 Task: In the  document repository. Add the mentioned hyperlink after first sentence in main content 'www.wikipedia.org' Insert the picture of  'Deer' with name   Deer.png  Change shape height to 3
Action: Mouse moved to (490, 181)
Screenshot: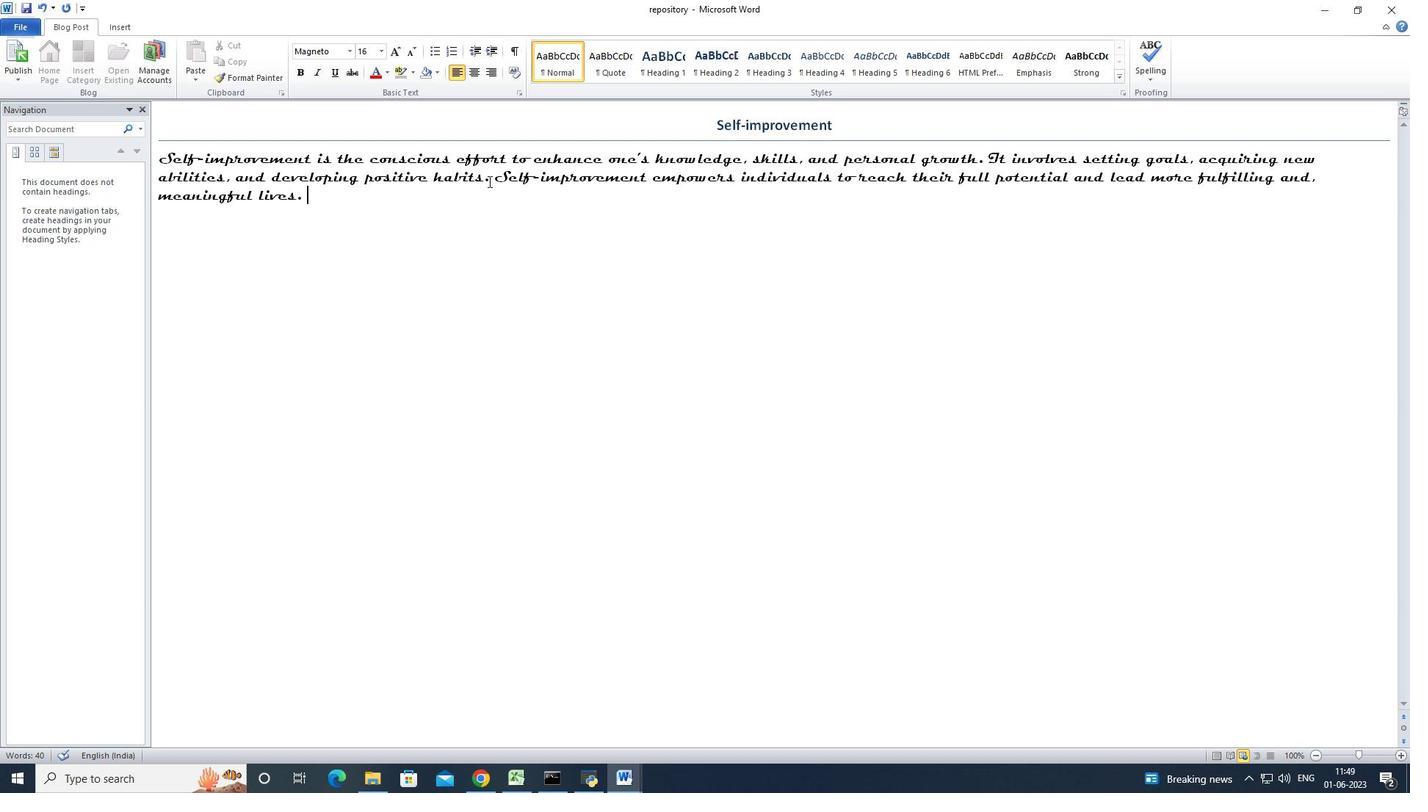 
Action: Mouse pressed left at (490, 181)
Screenshot: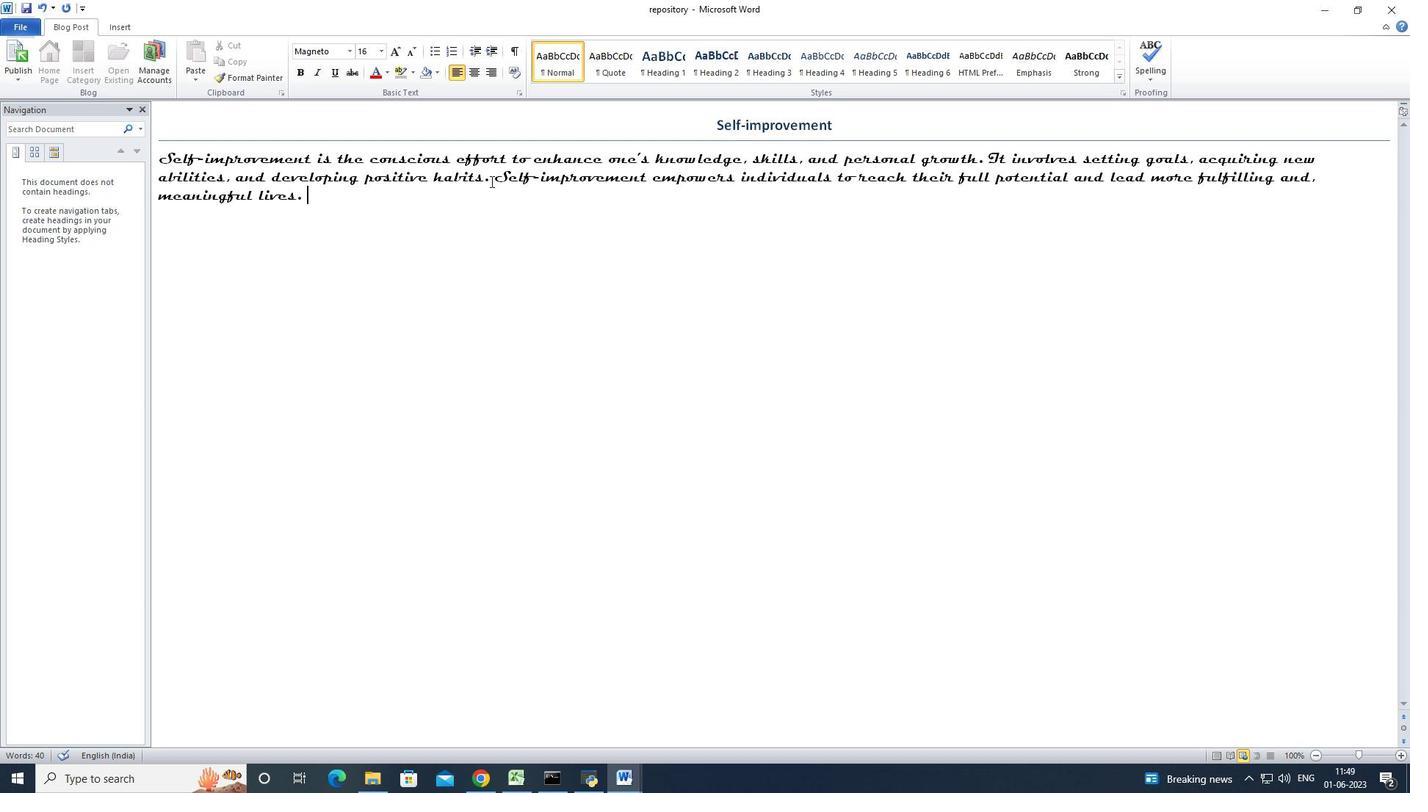 
Action: Mouse moved to (491, 180)
Screenshot: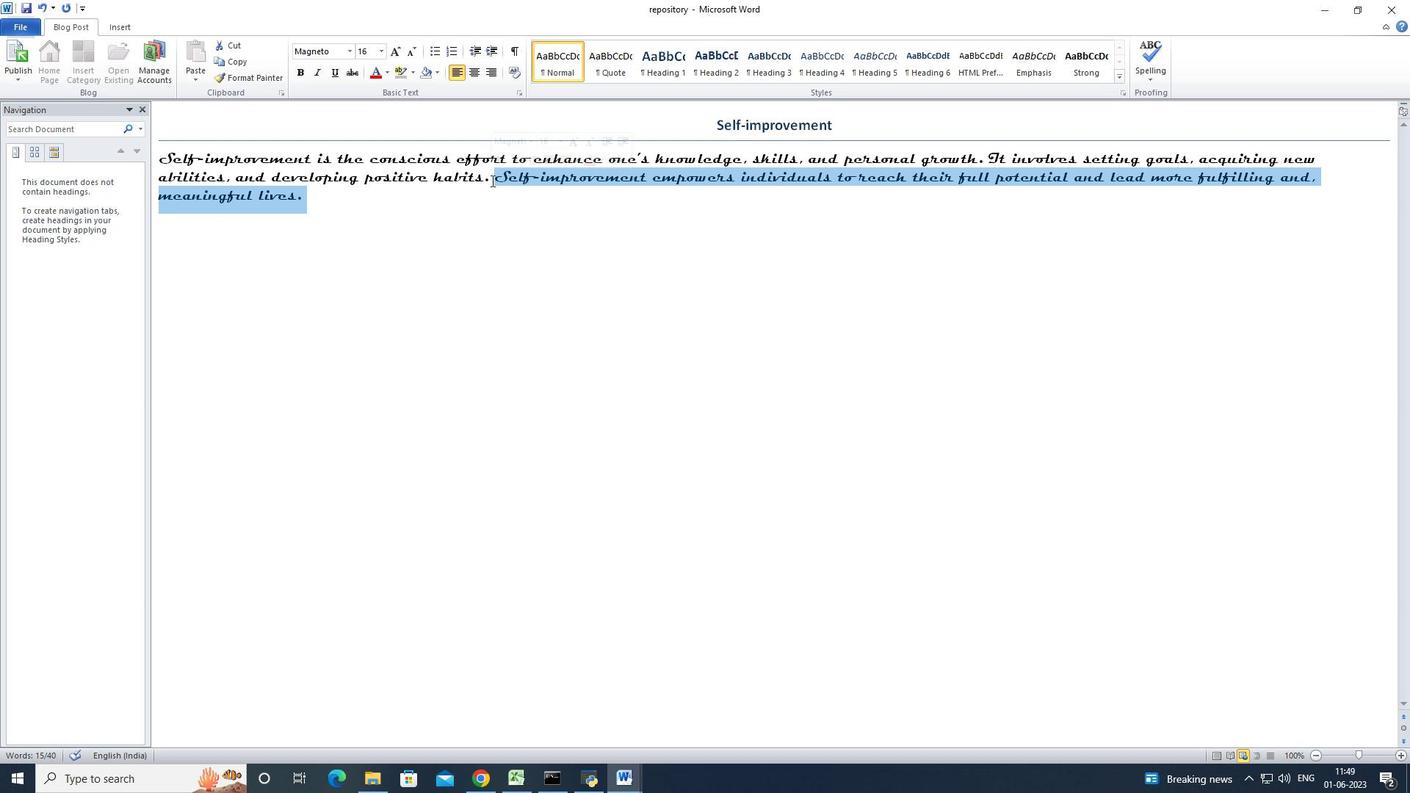 
Action: Mouse pressed left at (491, 180)
Screenshot: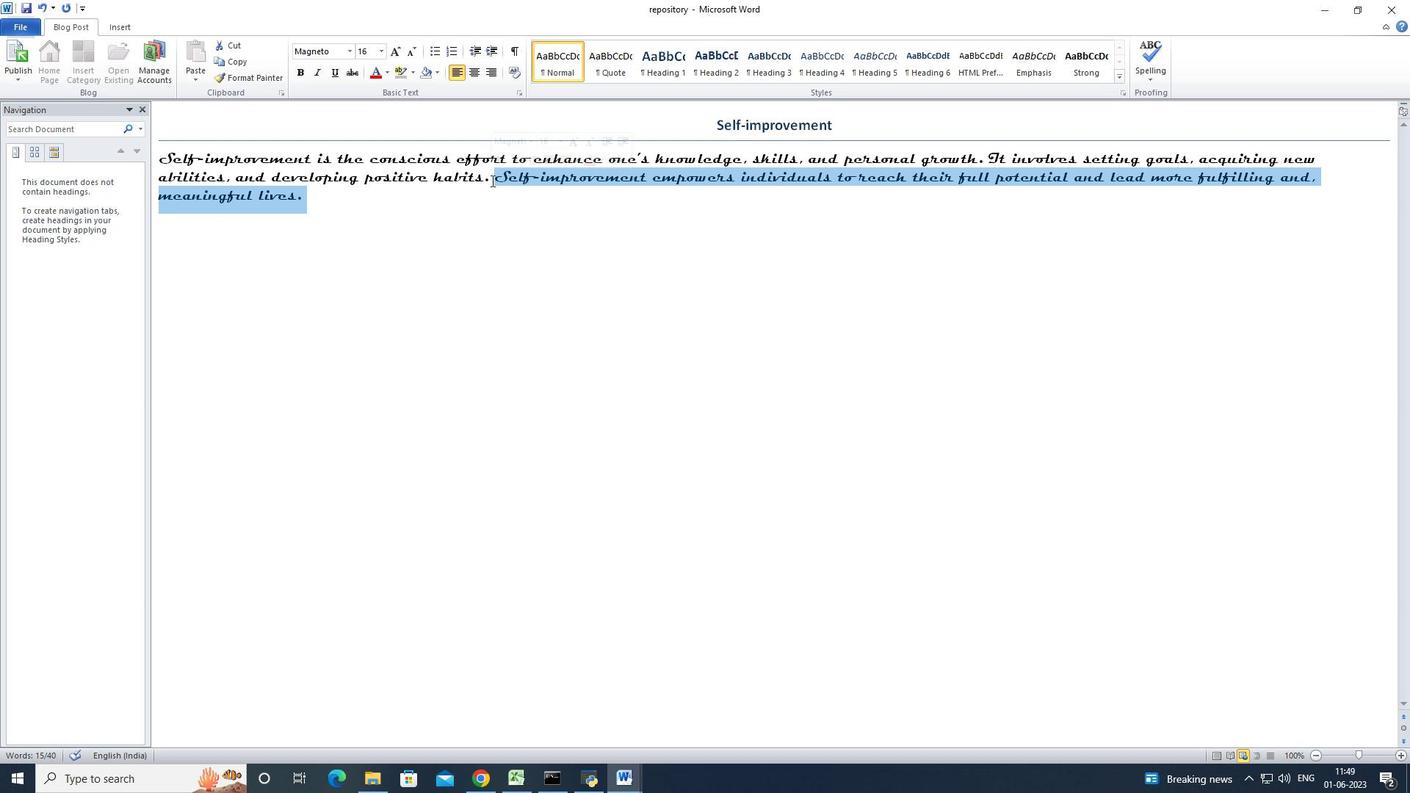 
Action: Mouse moved to (412, 224)
Screenshot: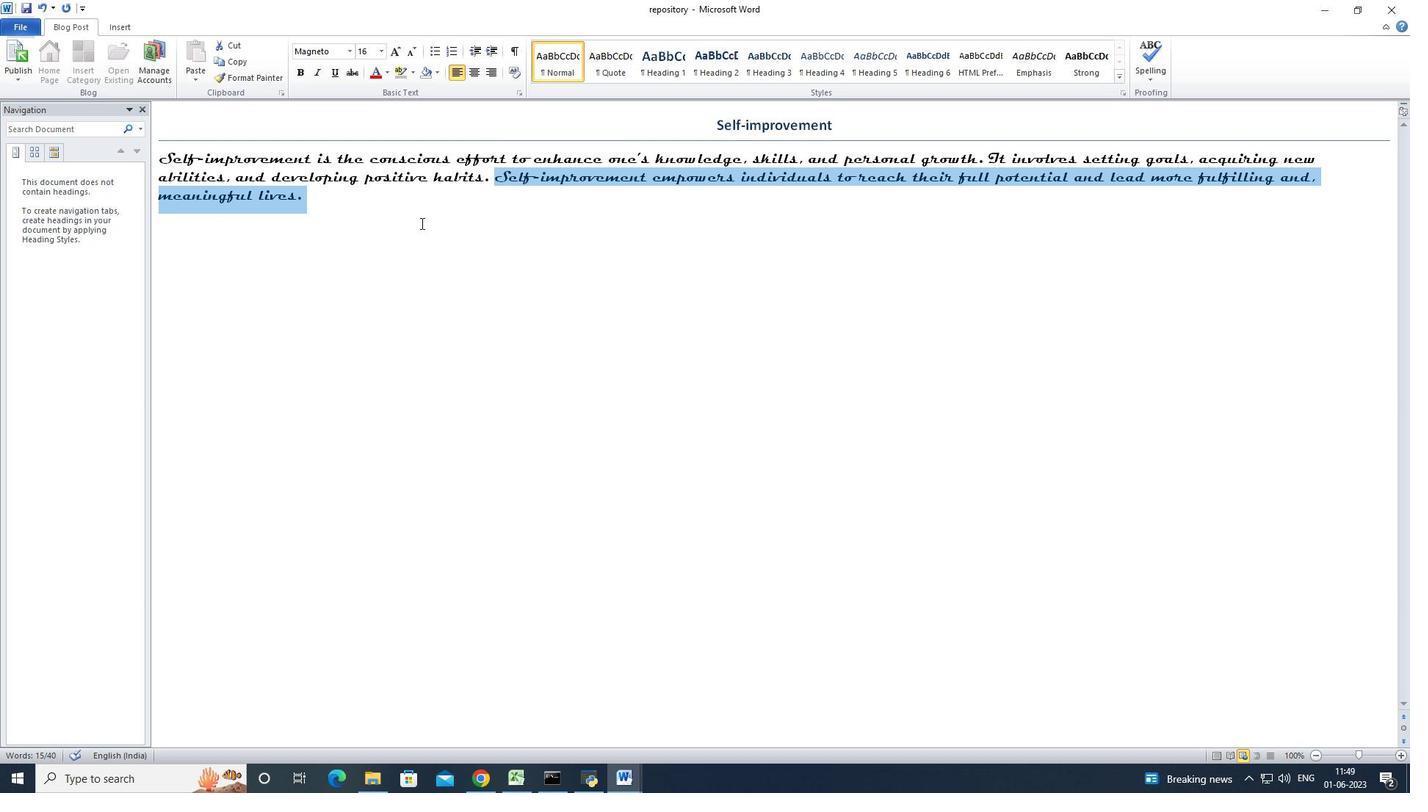 
Action: Mouse pressed left at (412, 224)
Screenshot: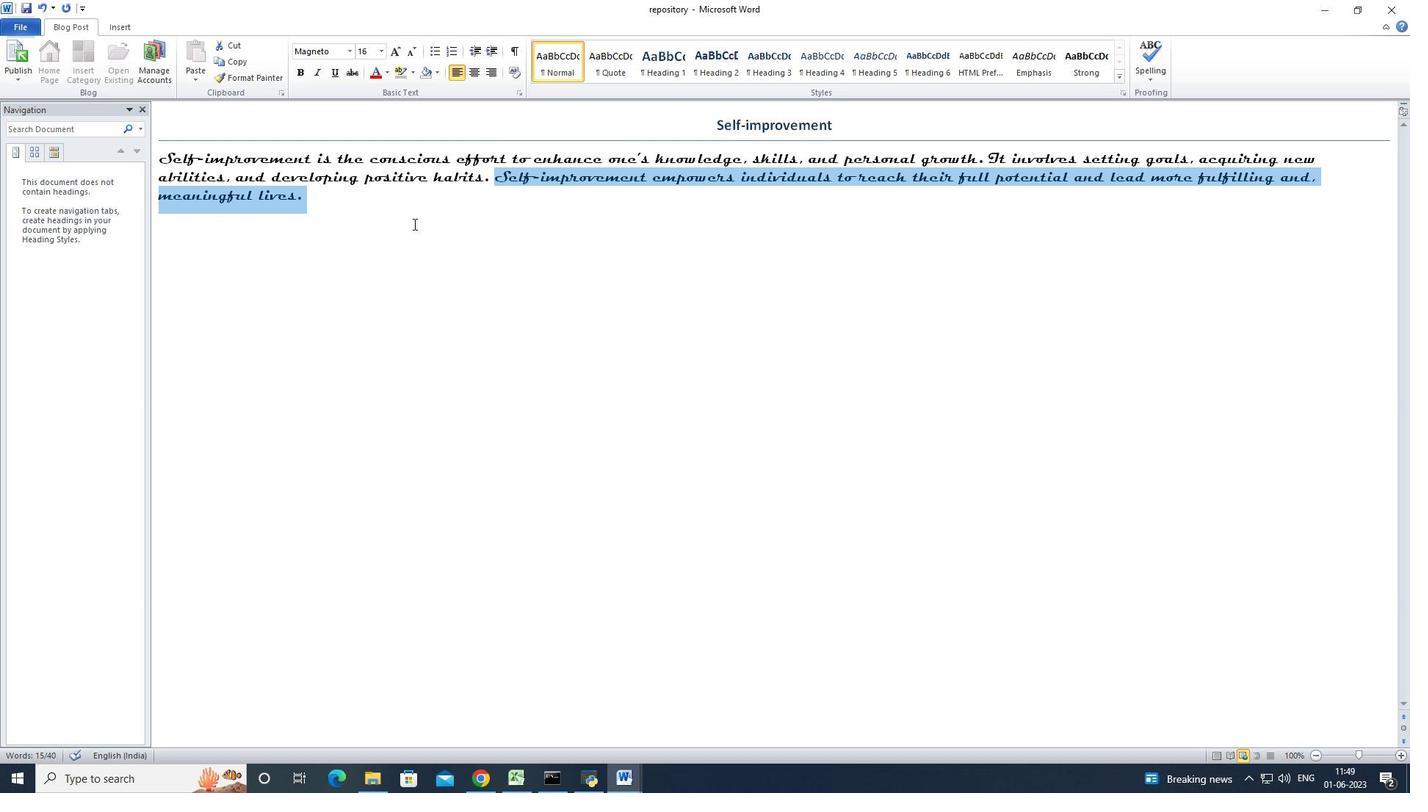 
Action: Mouse moved to (381, 52)
Screenshot: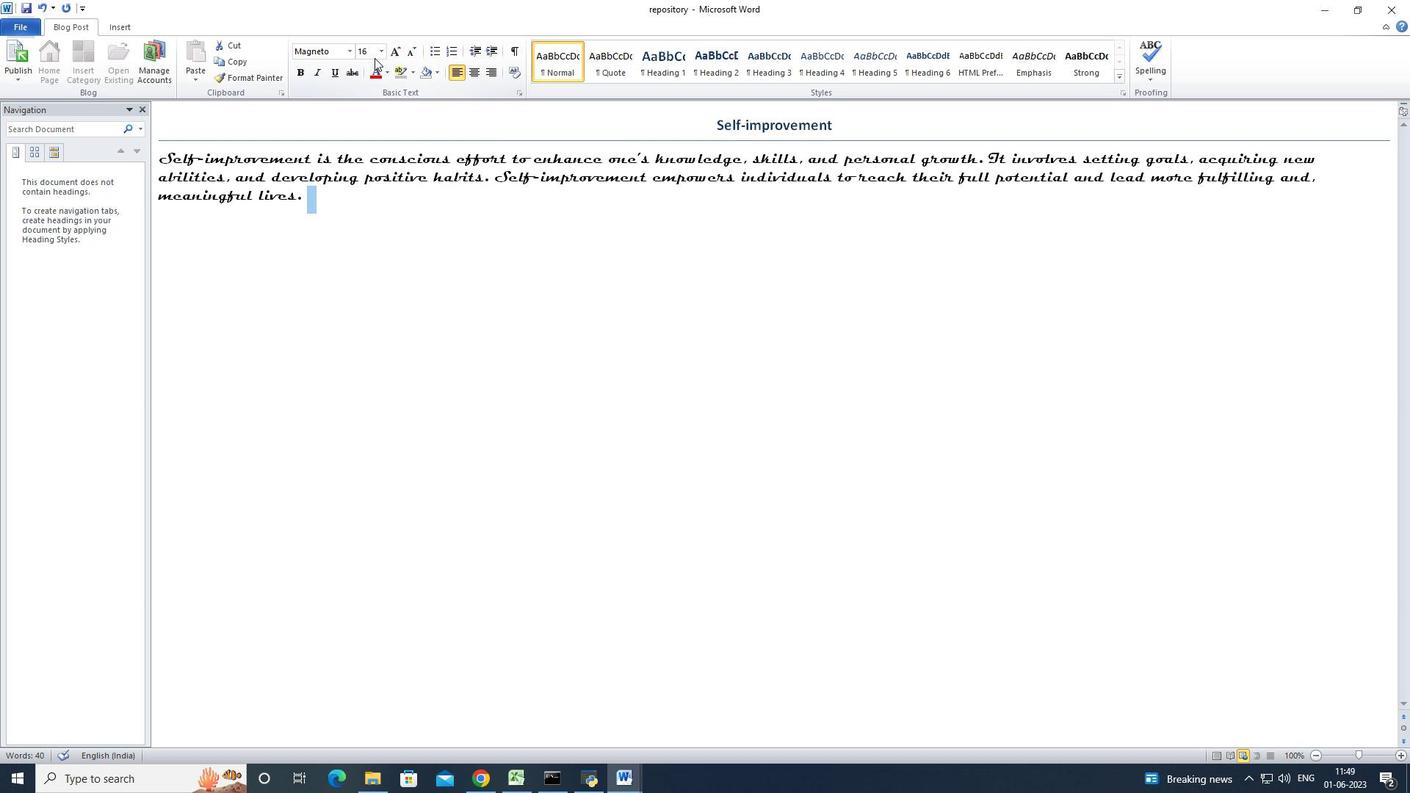 
Action: Mouse pressed left at (381, 52)
Screenshot: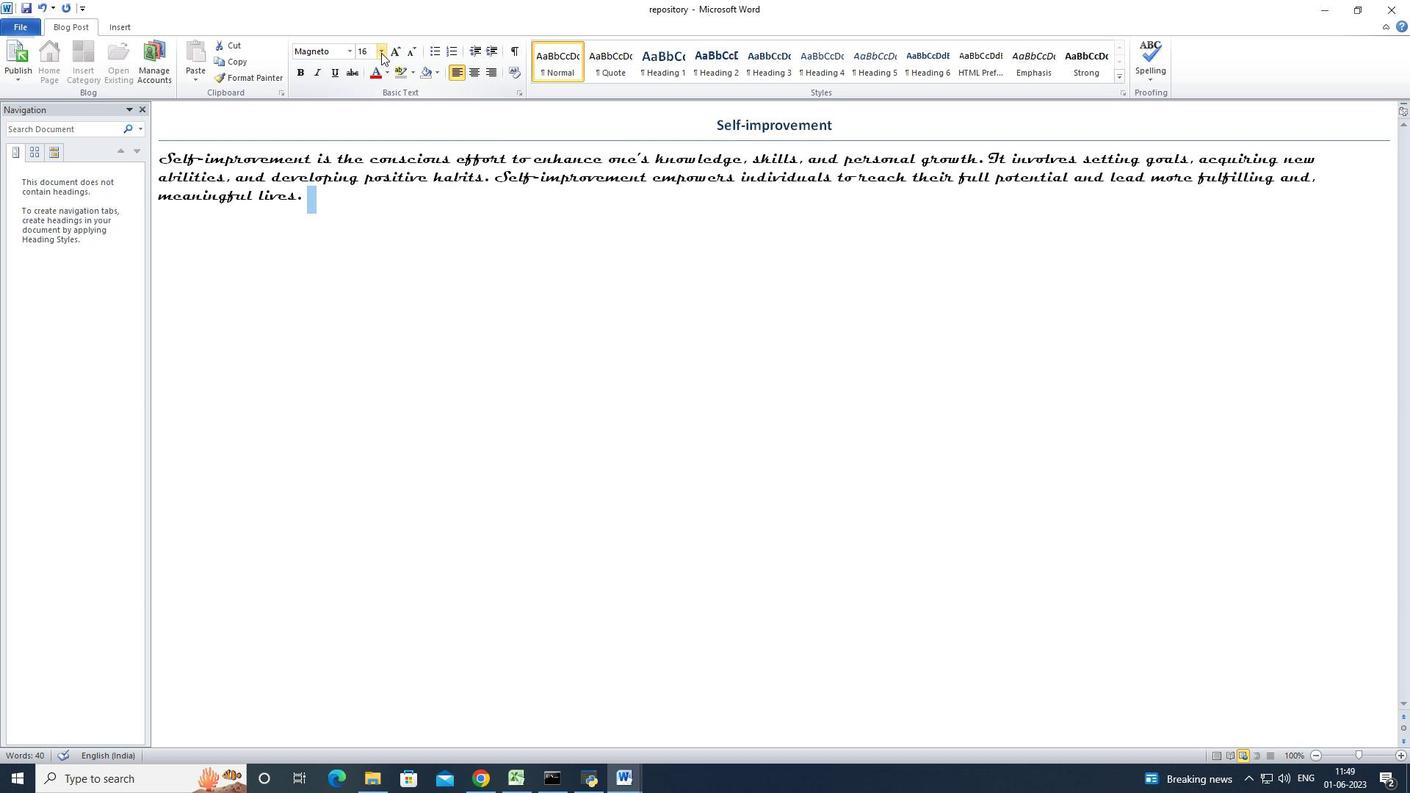 
Action: Mouse moved to (368, 94)
Screenshot: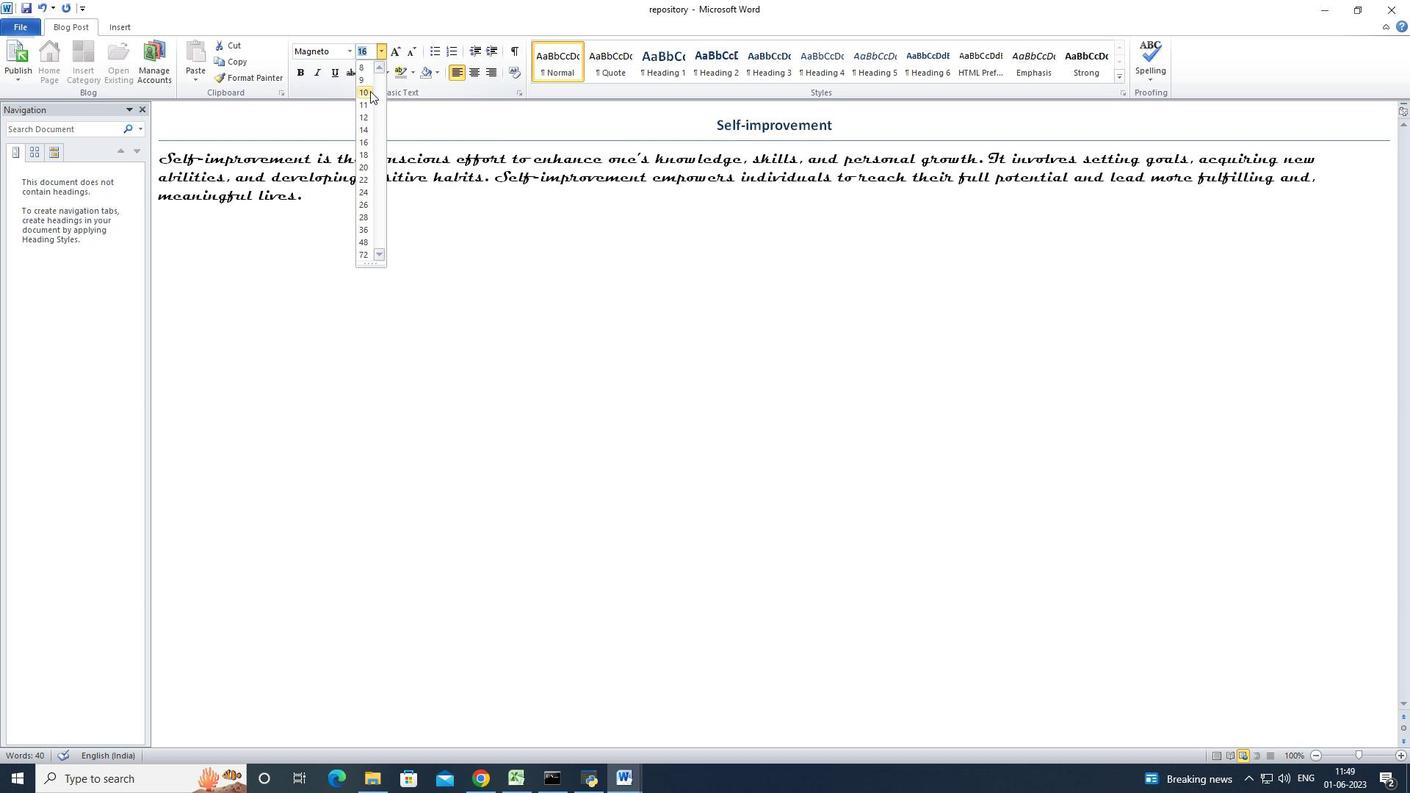 
Action: Mouse pressed left at (368, 94)
Screenshot: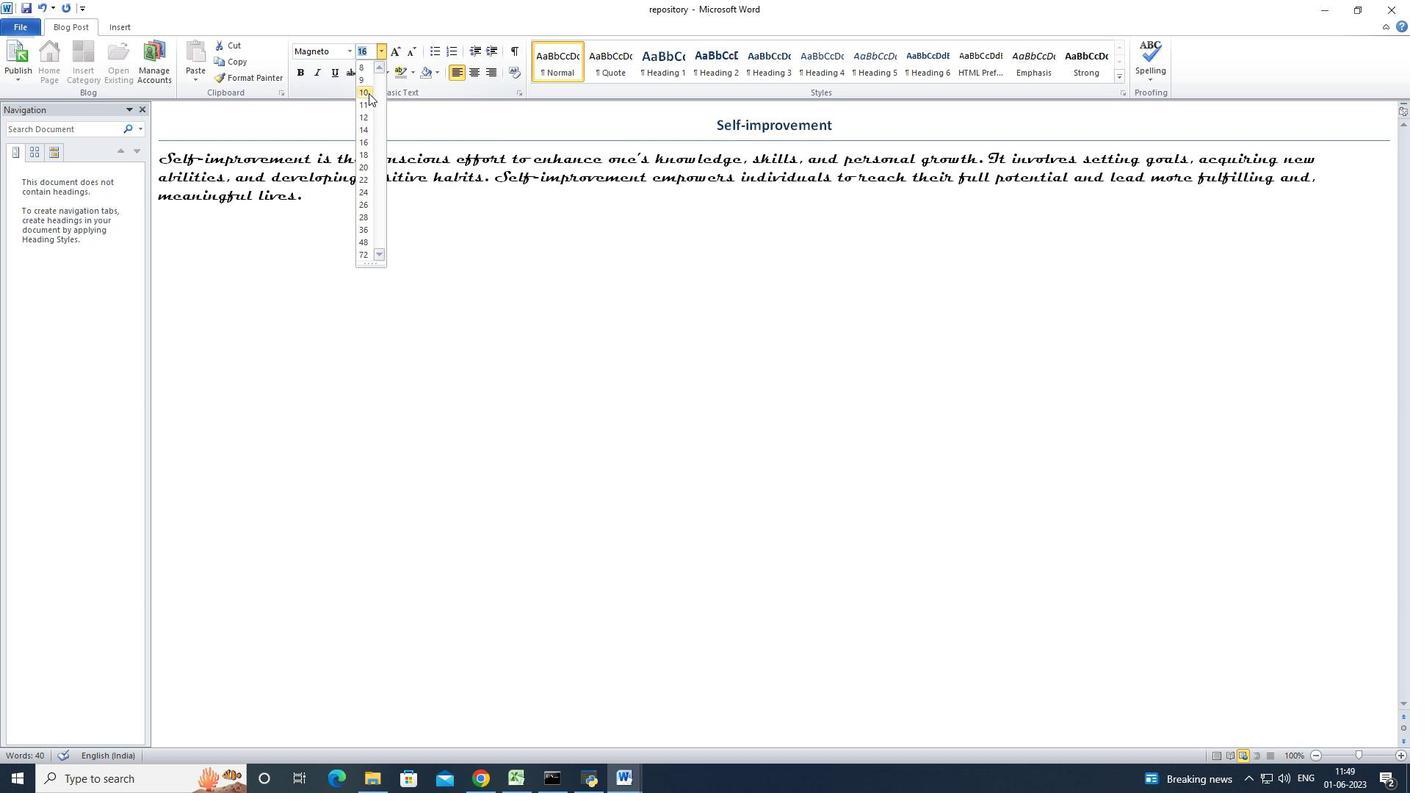 
Action: Mouse moved to (400, 223)
Screenshot: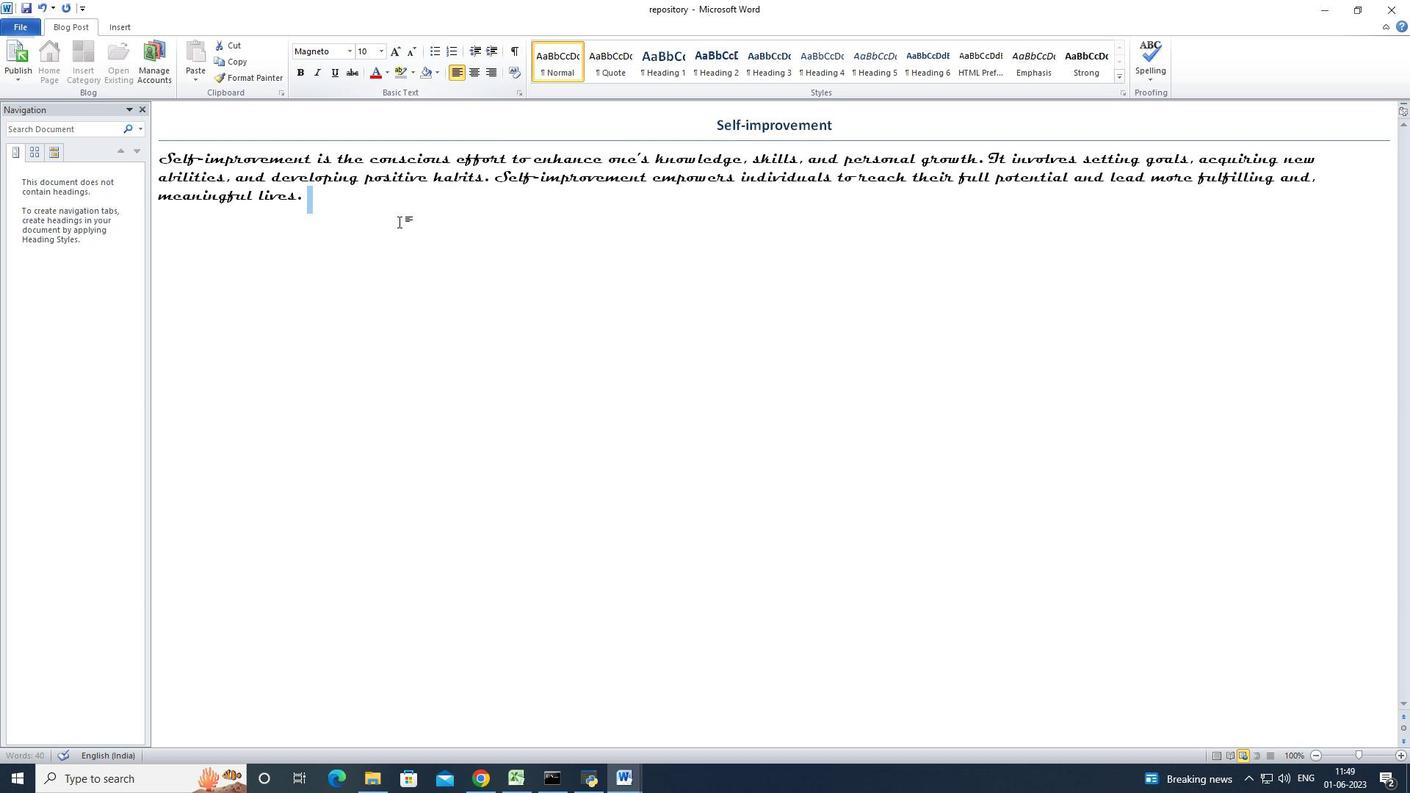 
Action: Mouse pressed left at (400, 223)
Screenshot: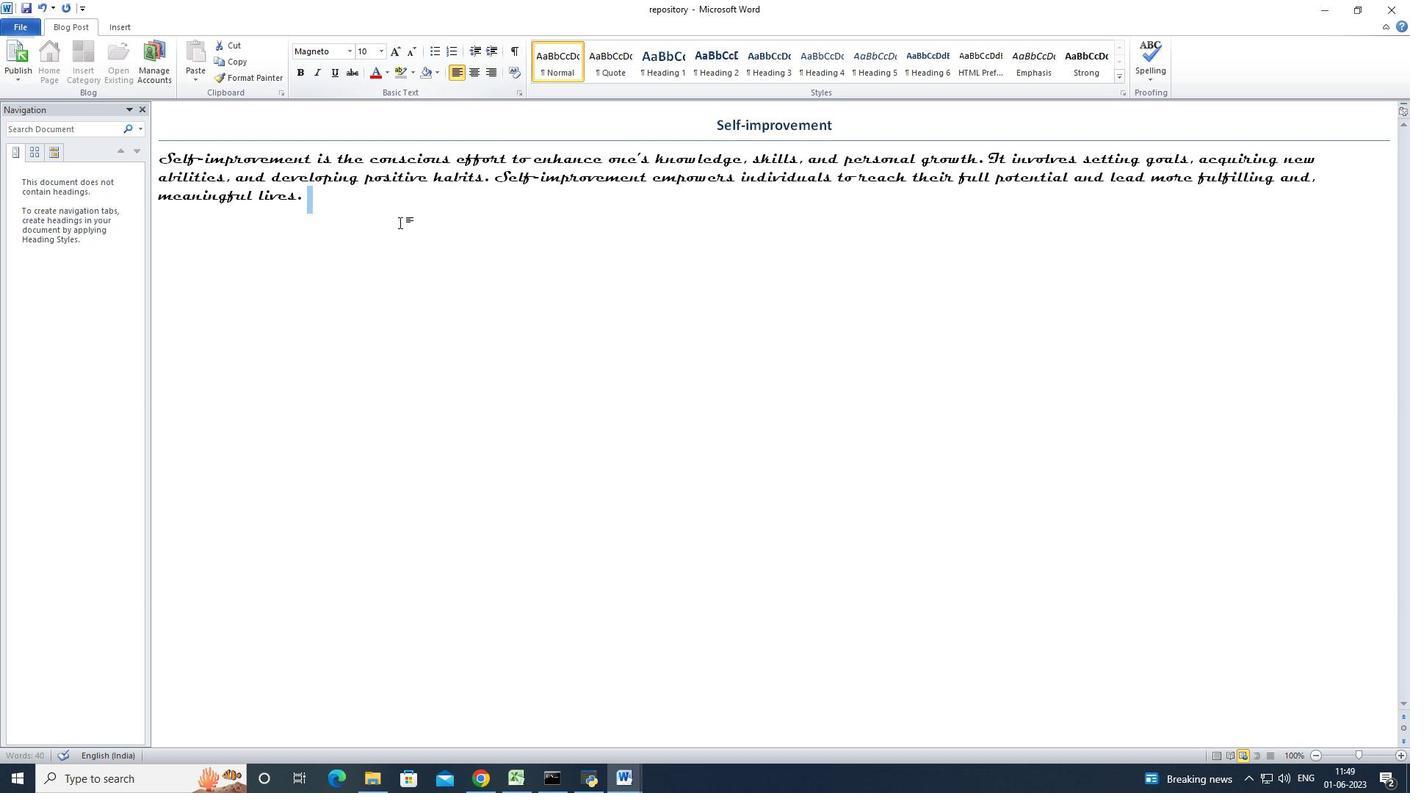 
Action: Mouse moved to (492, 180)
Screenshot: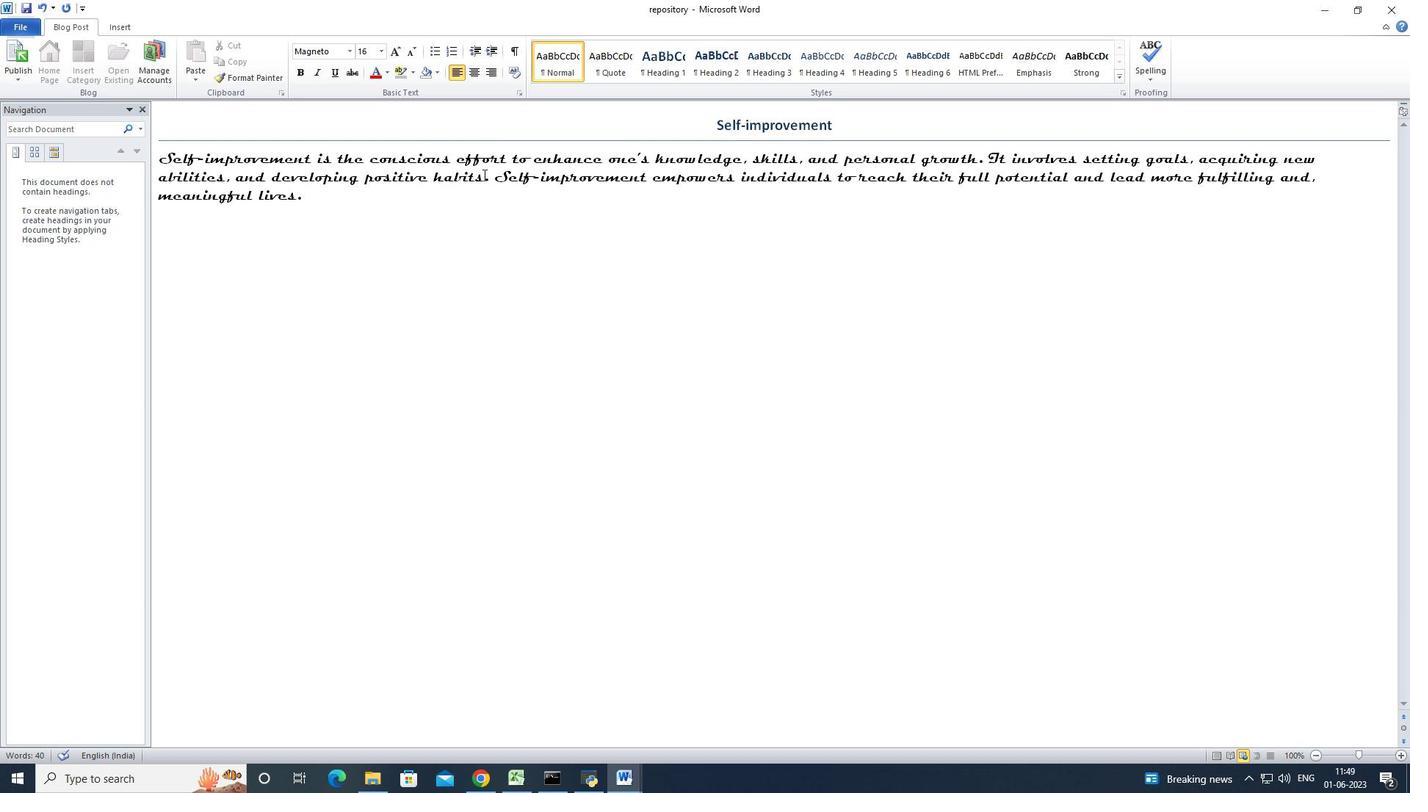 
Action: Mouse pressed left at (492, 180)
Screenshot: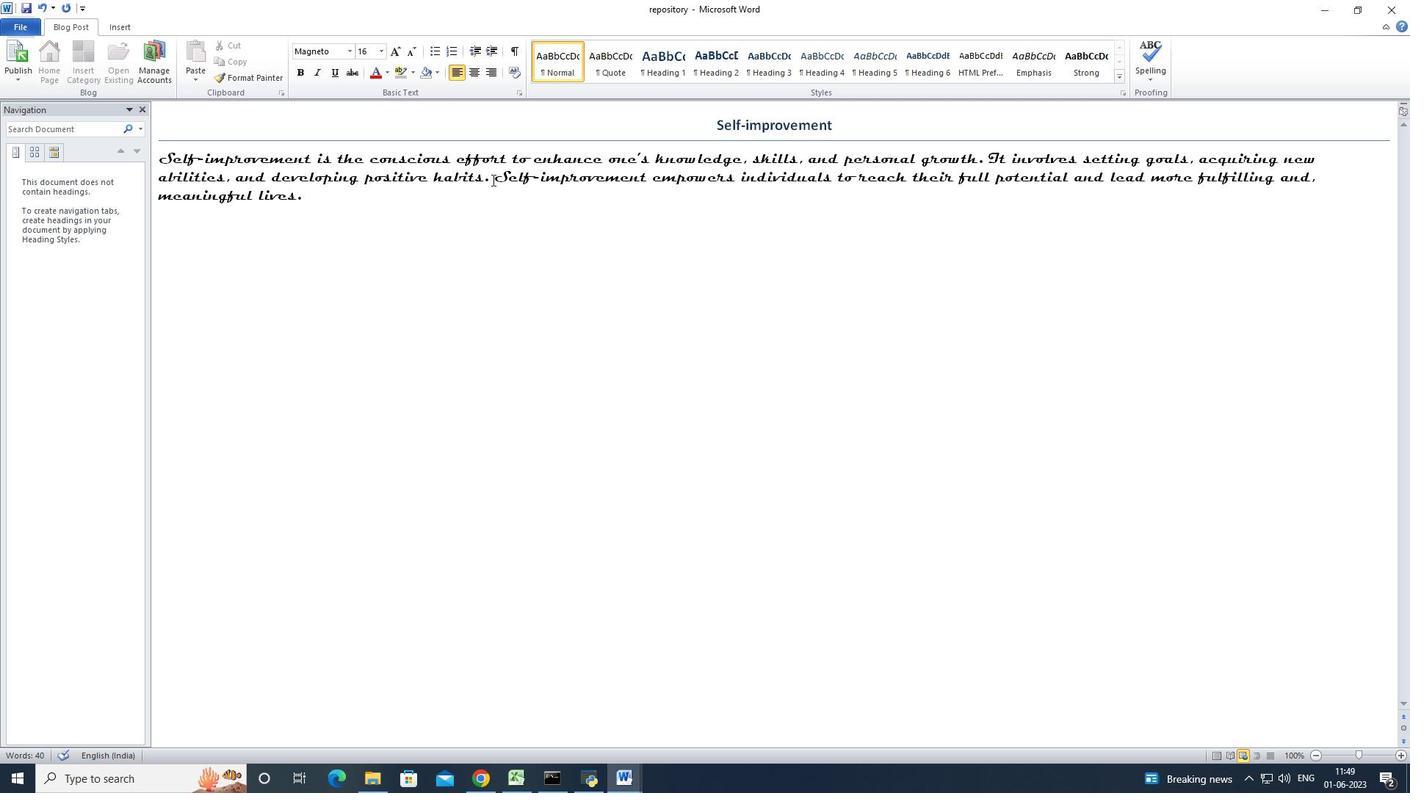 
Action: Mouse moved to (107, 30)
Screenshot: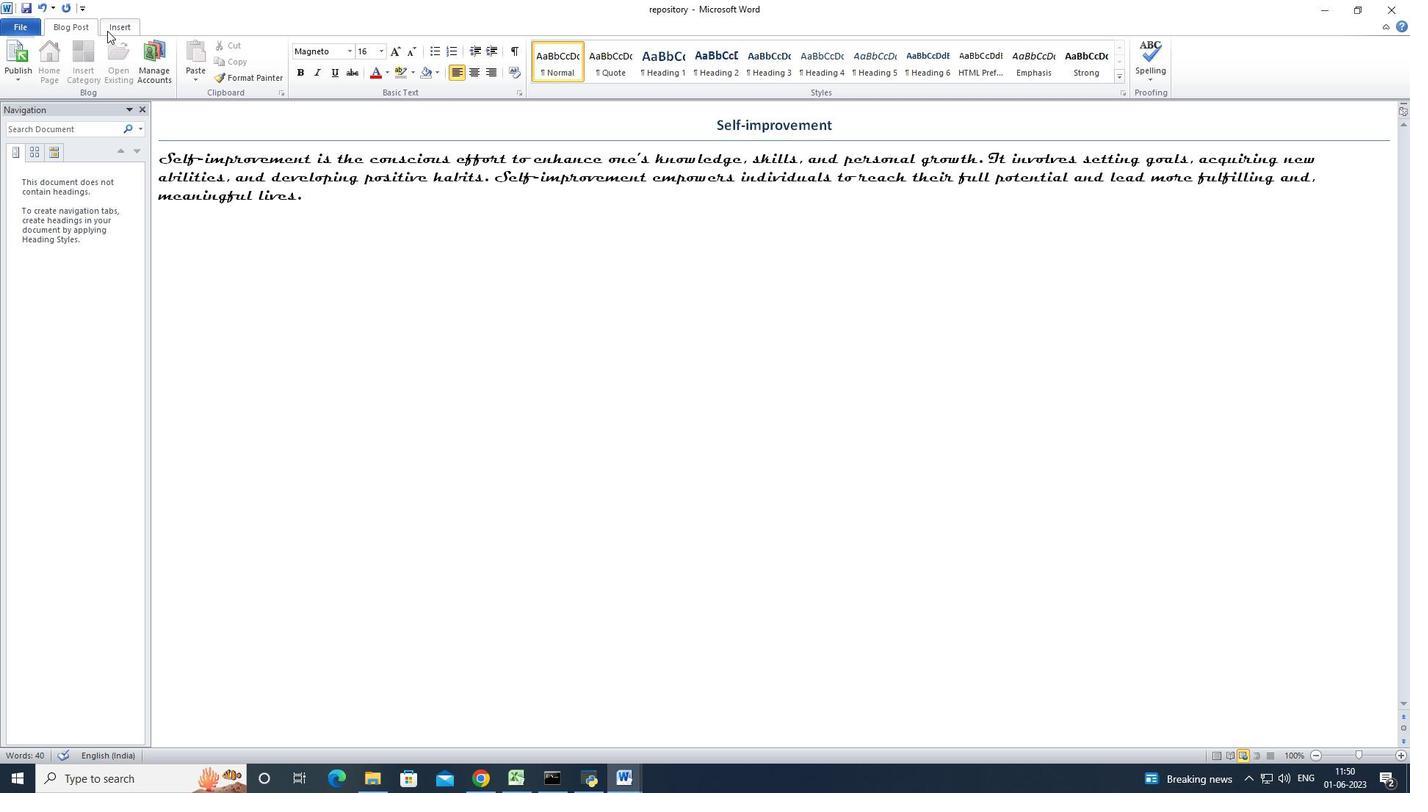 
Action: Mouse pressed left at (107, 30)
Screenshot: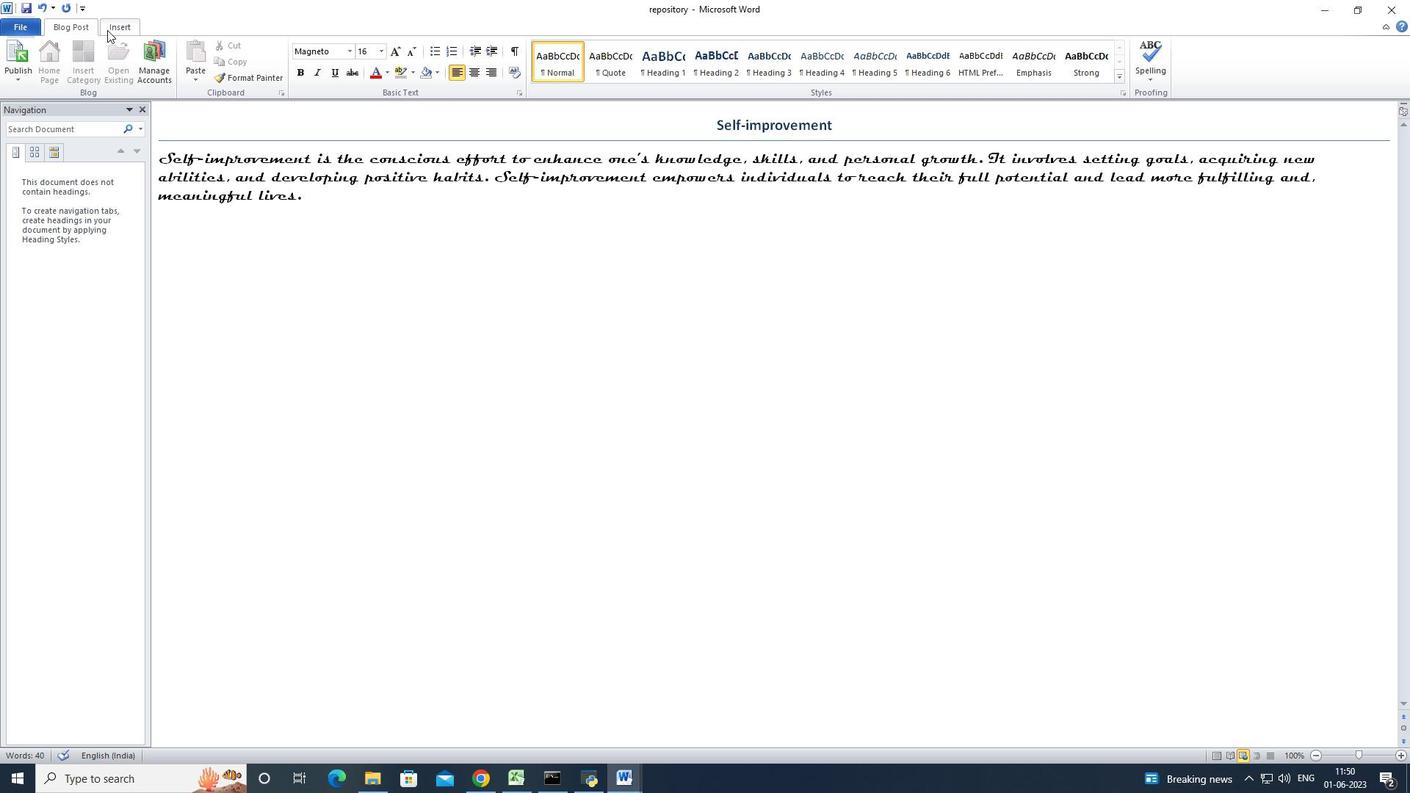 
Action: Mouse moved to (283, 57)
Screenshot: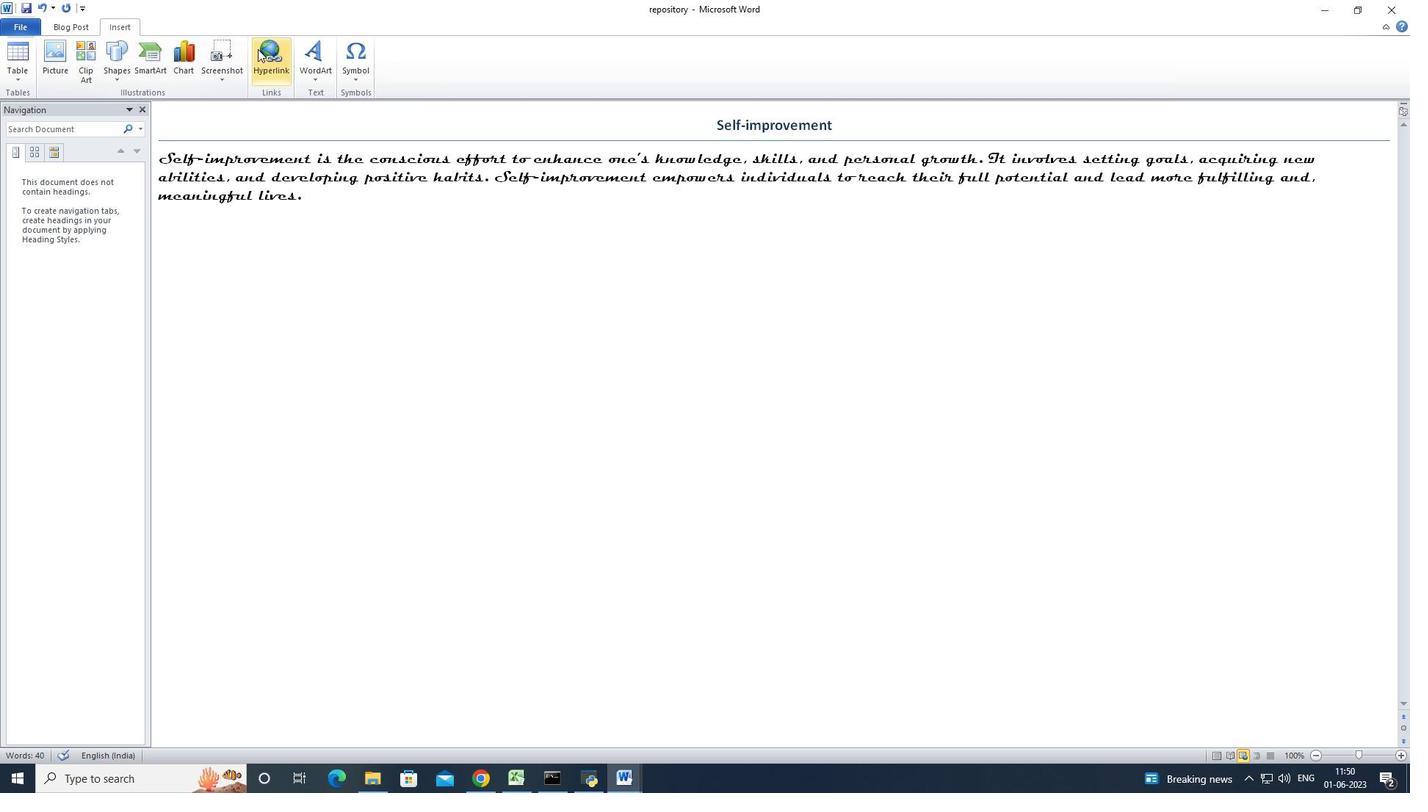 
Action: Mouse pressed left at (283, 57)
Screenshot: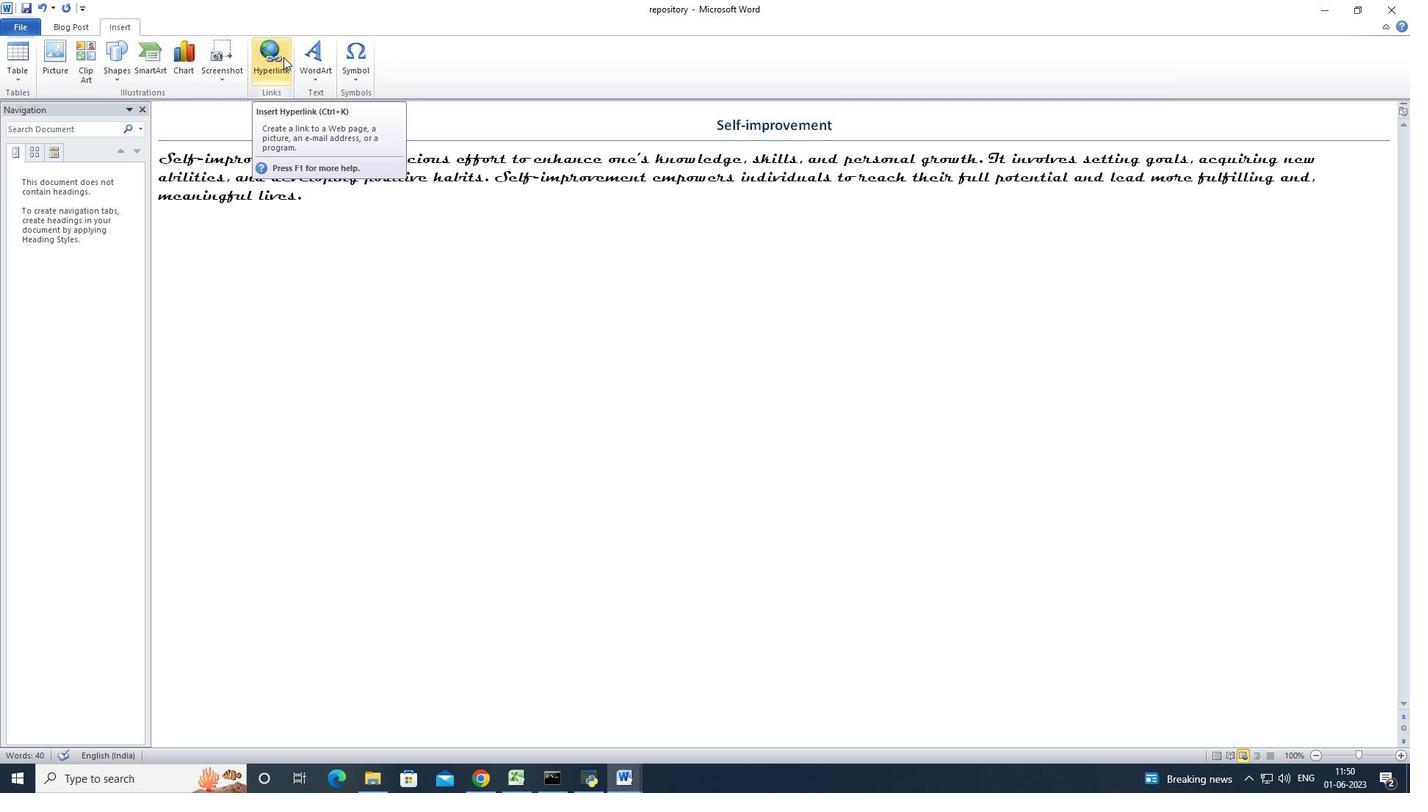 
Action: Mouse moved to (499, 438)
Screenshot: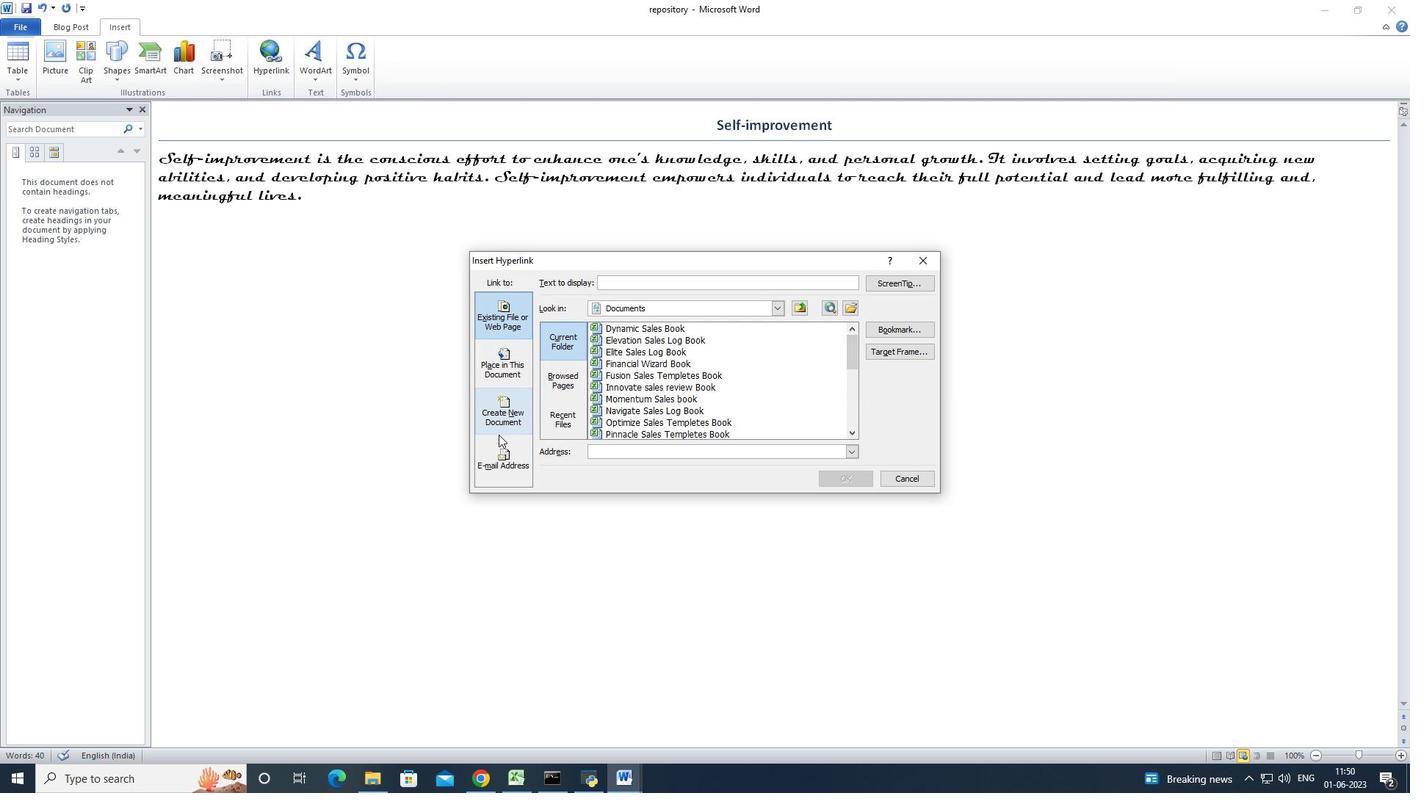 
Action: Key pressed www.wikipedia.org
Screenshot: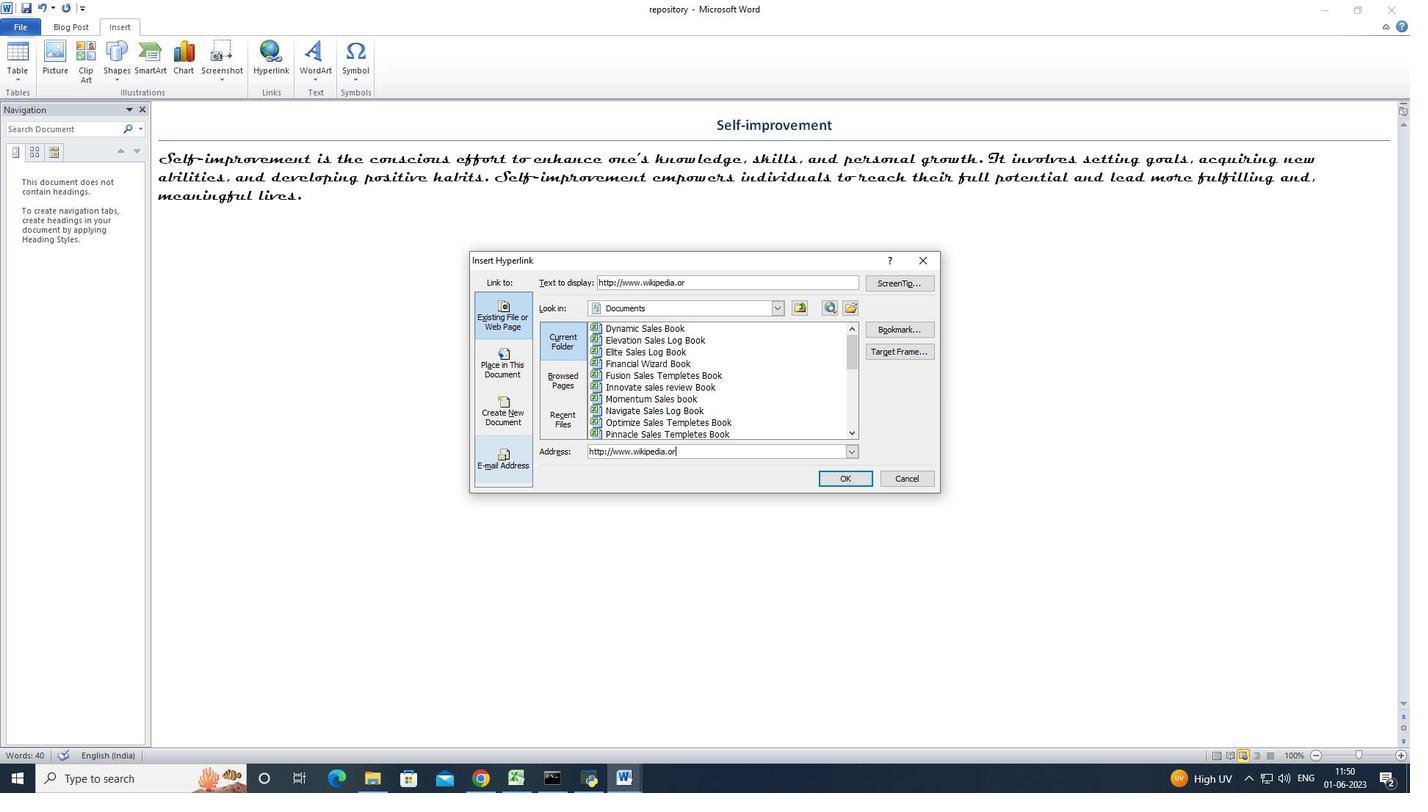 
Action: Mouse moved to (840, 479)
Screenshot: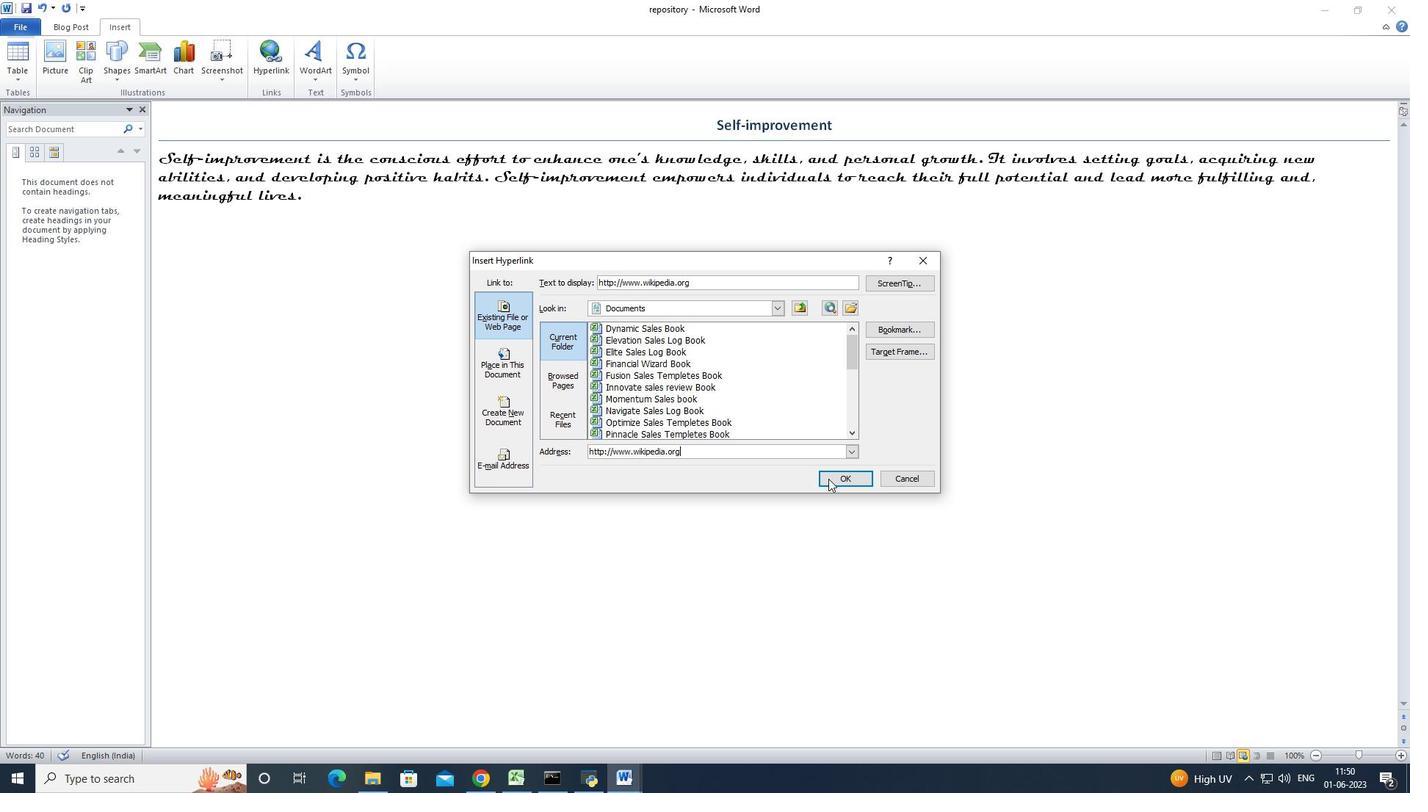 
Action: Mouse pressed left at (840, 479)
Screenshot: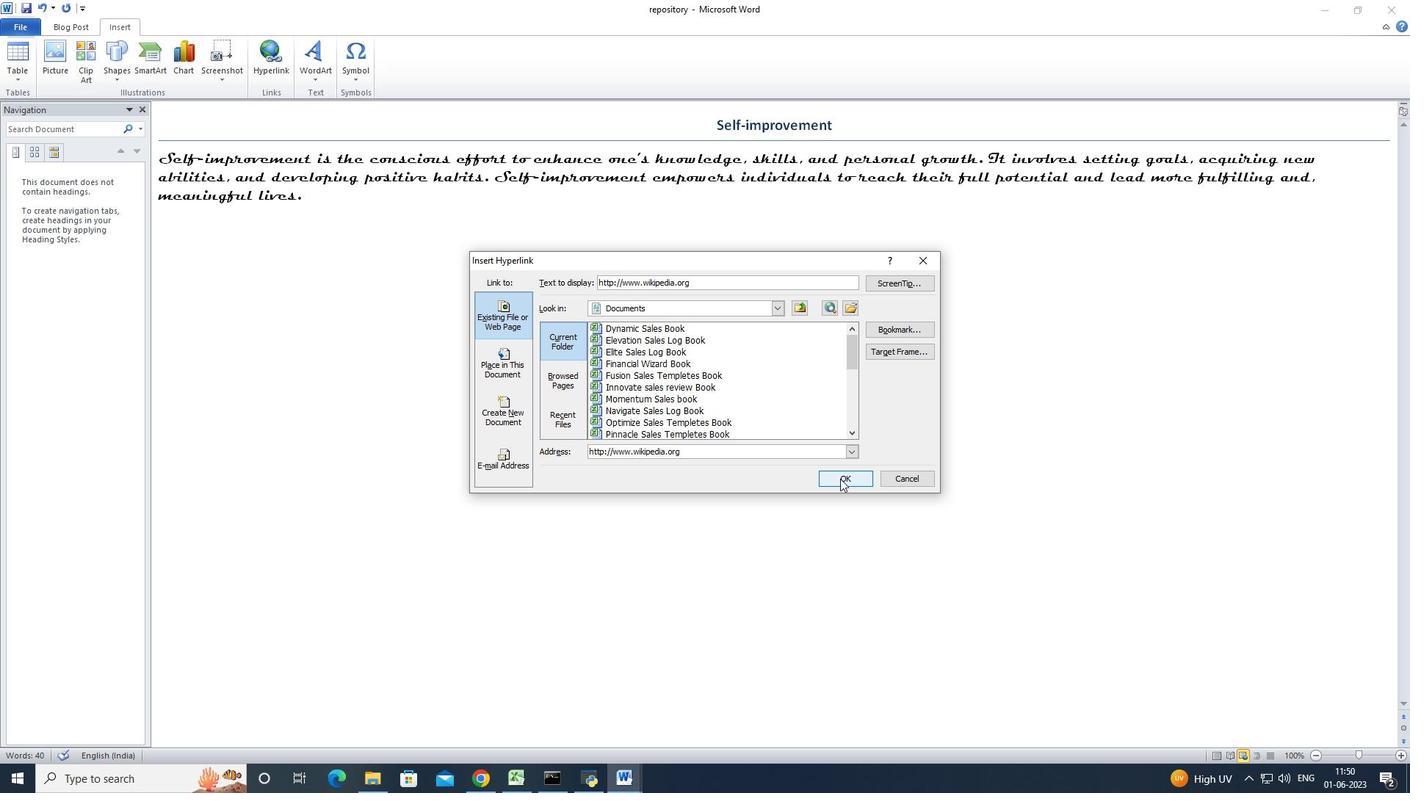 
Action: Mouse moved to (490, 216)
Screenshot: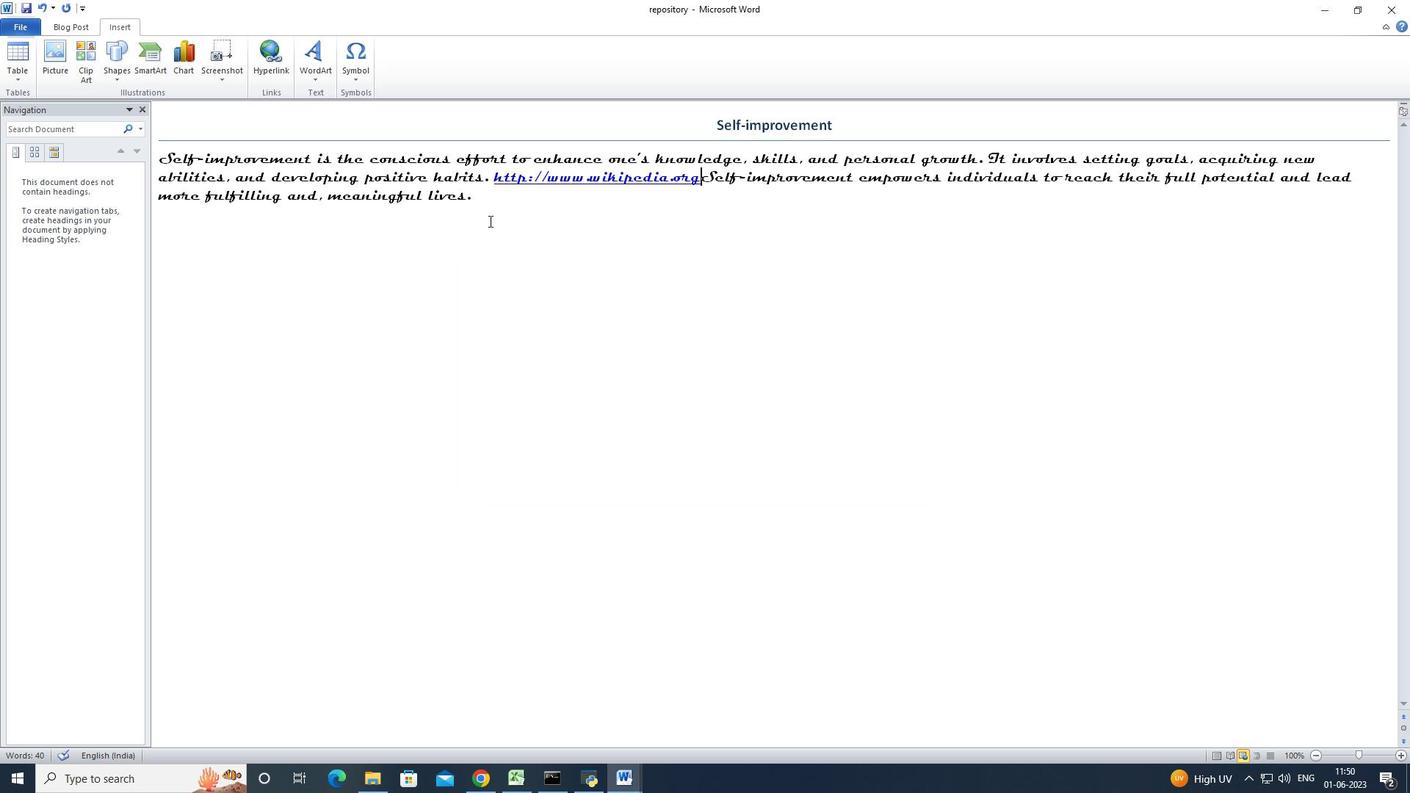 
Action: Mouse pressed left at (490, 216)
Screenshot: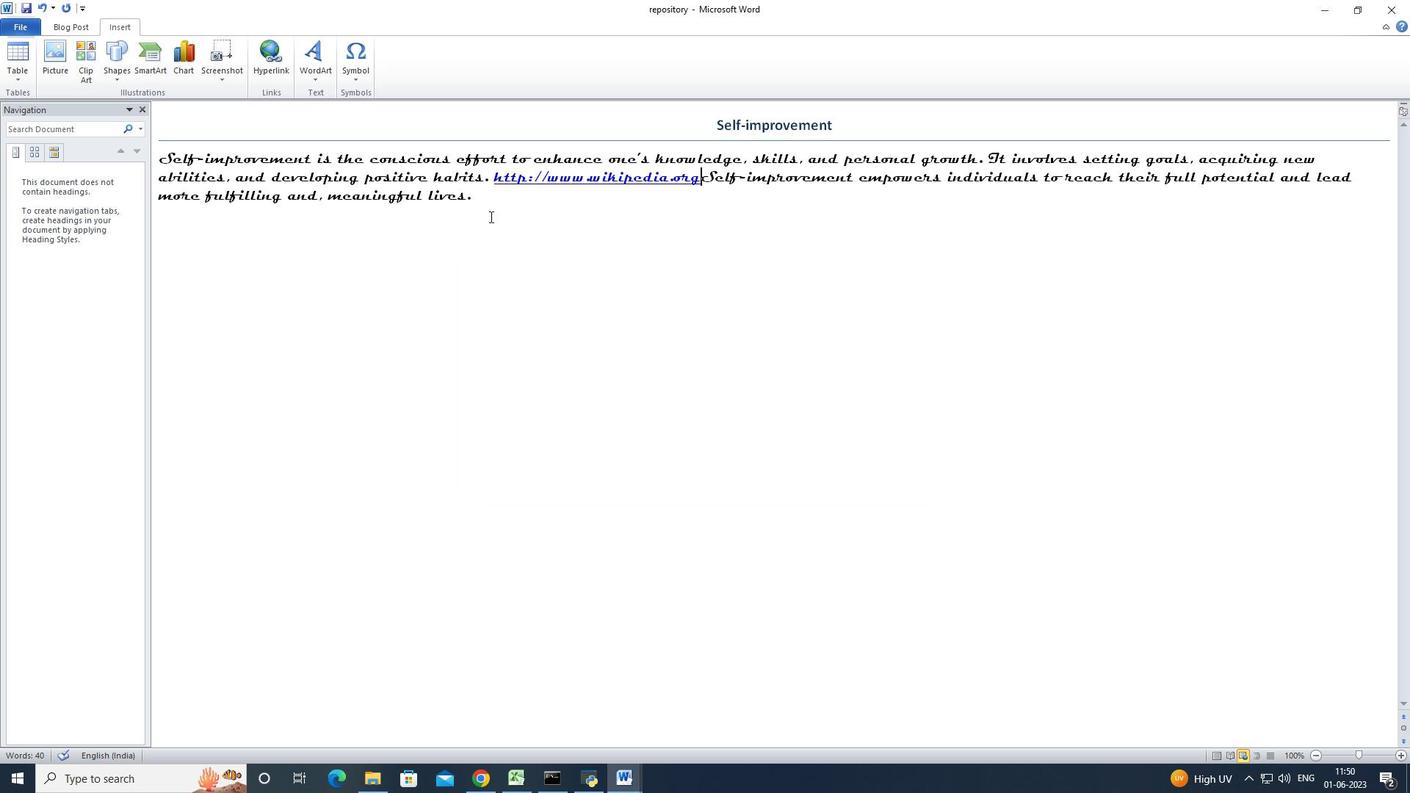 
Action: Mouse moved to (54, 57)
Screenshot: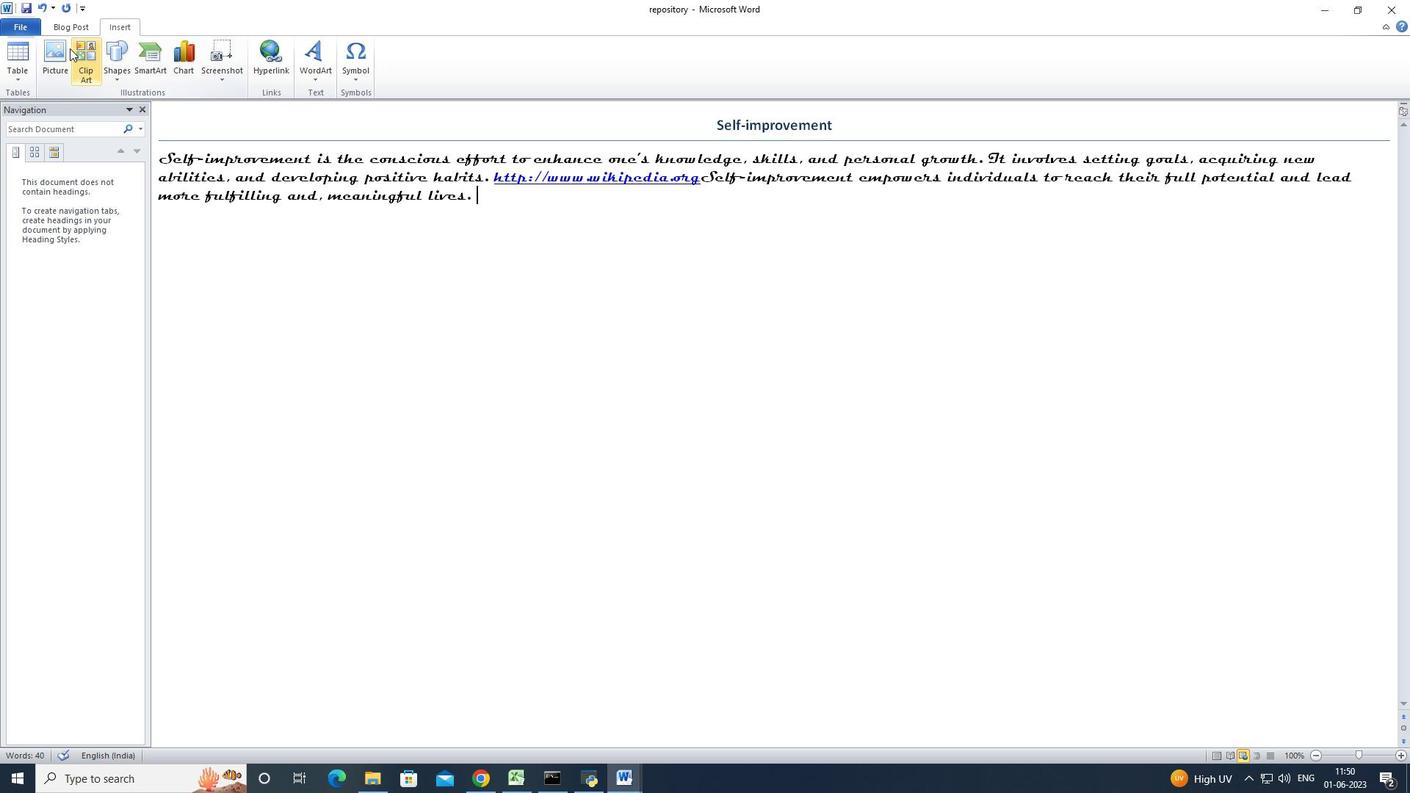 
Action: Mouse pressed left at (54, 57)
Screenshot: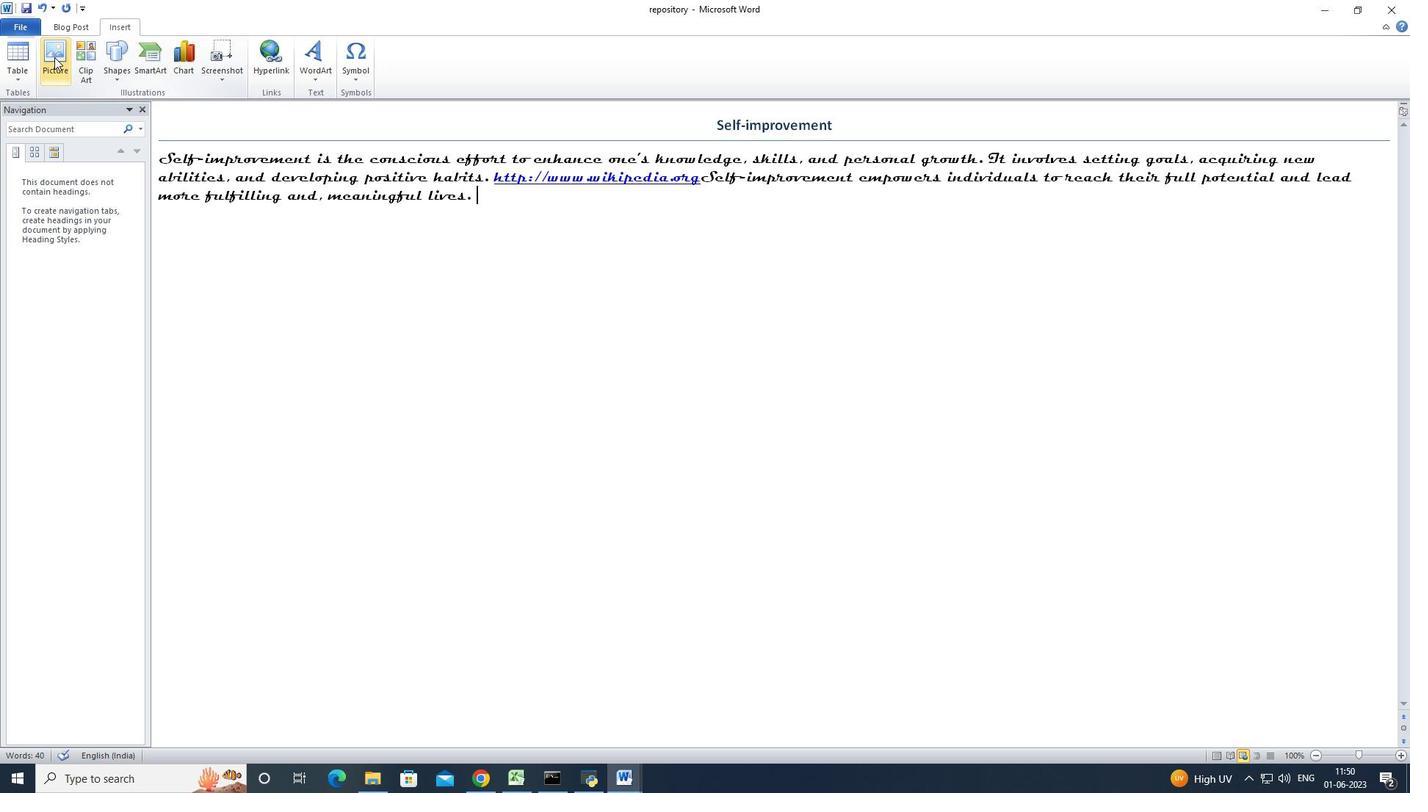 
Action: Mouse moved to (161, 127)
Screenshot: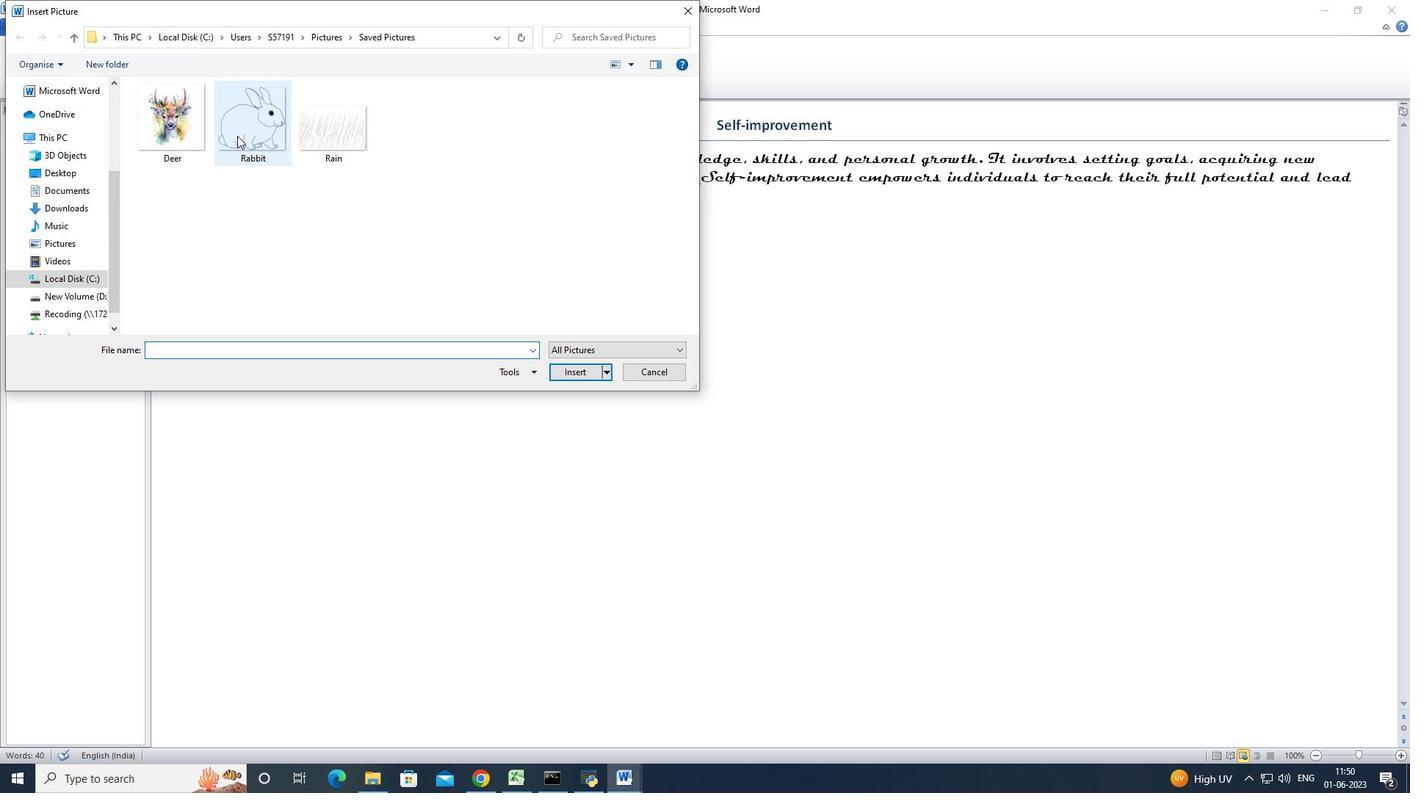 
Action: Mouse pressed left at (161, 127)
Screenshot: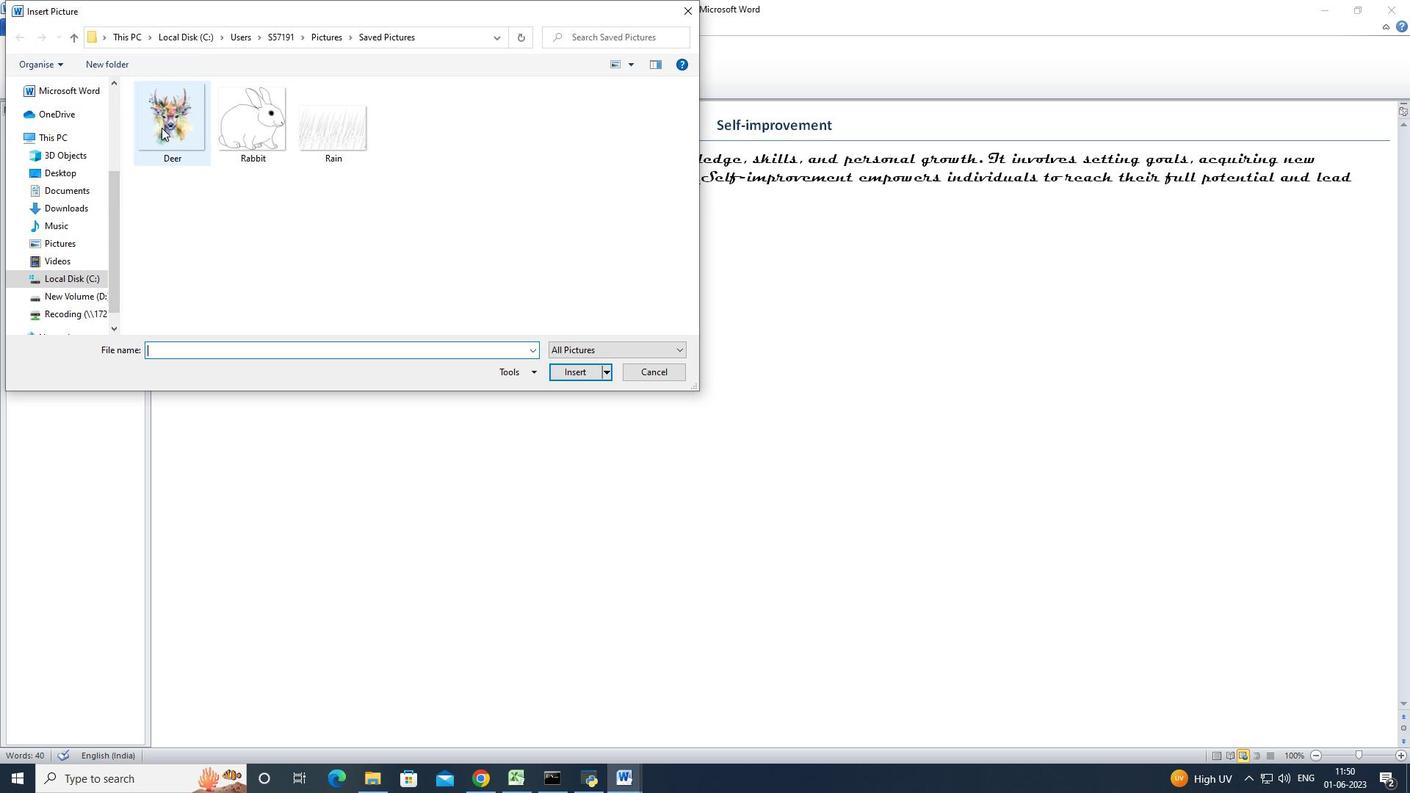 
Action: Mouse moved to (590, 375)
Screenshot: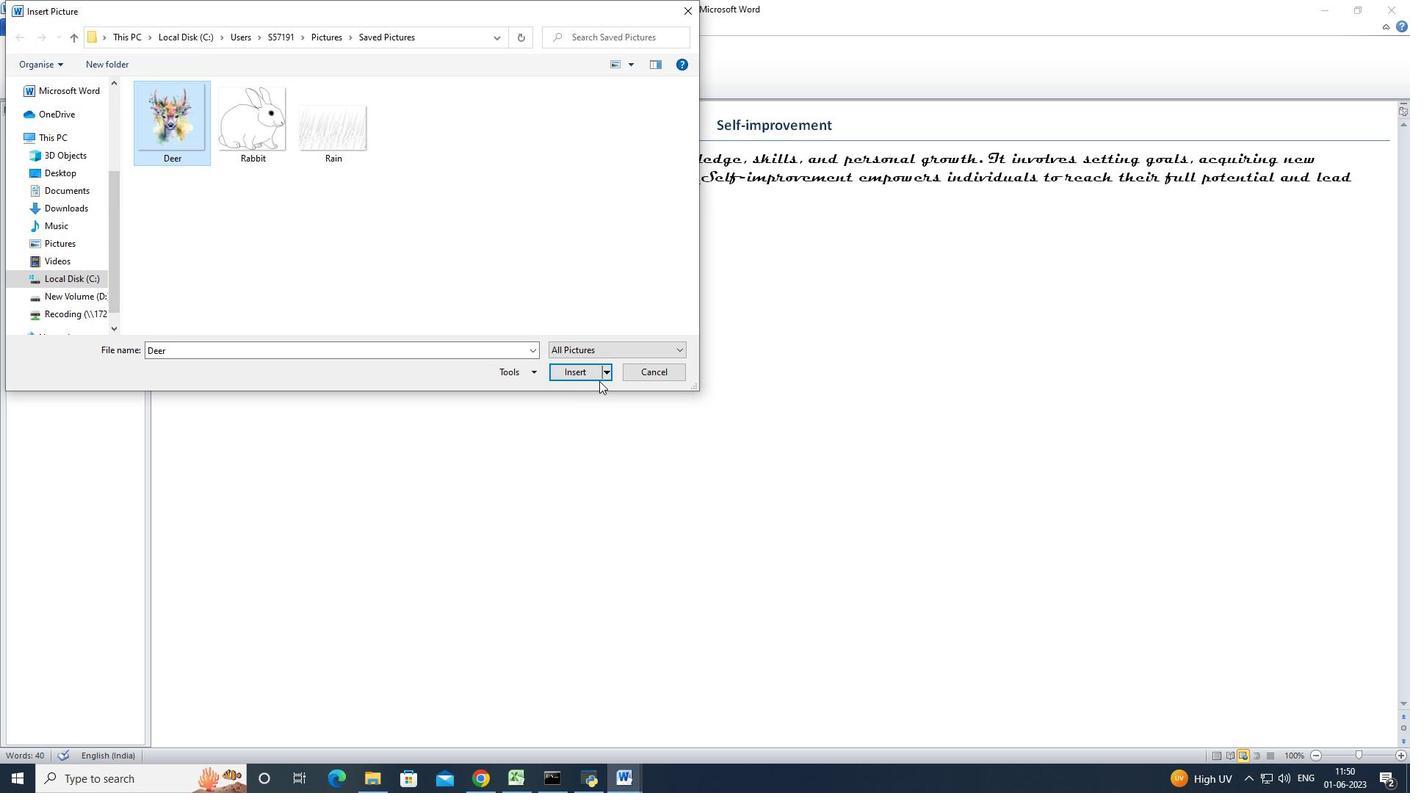 
Action: Mouse pressed left at (590, 375)
Screenshot: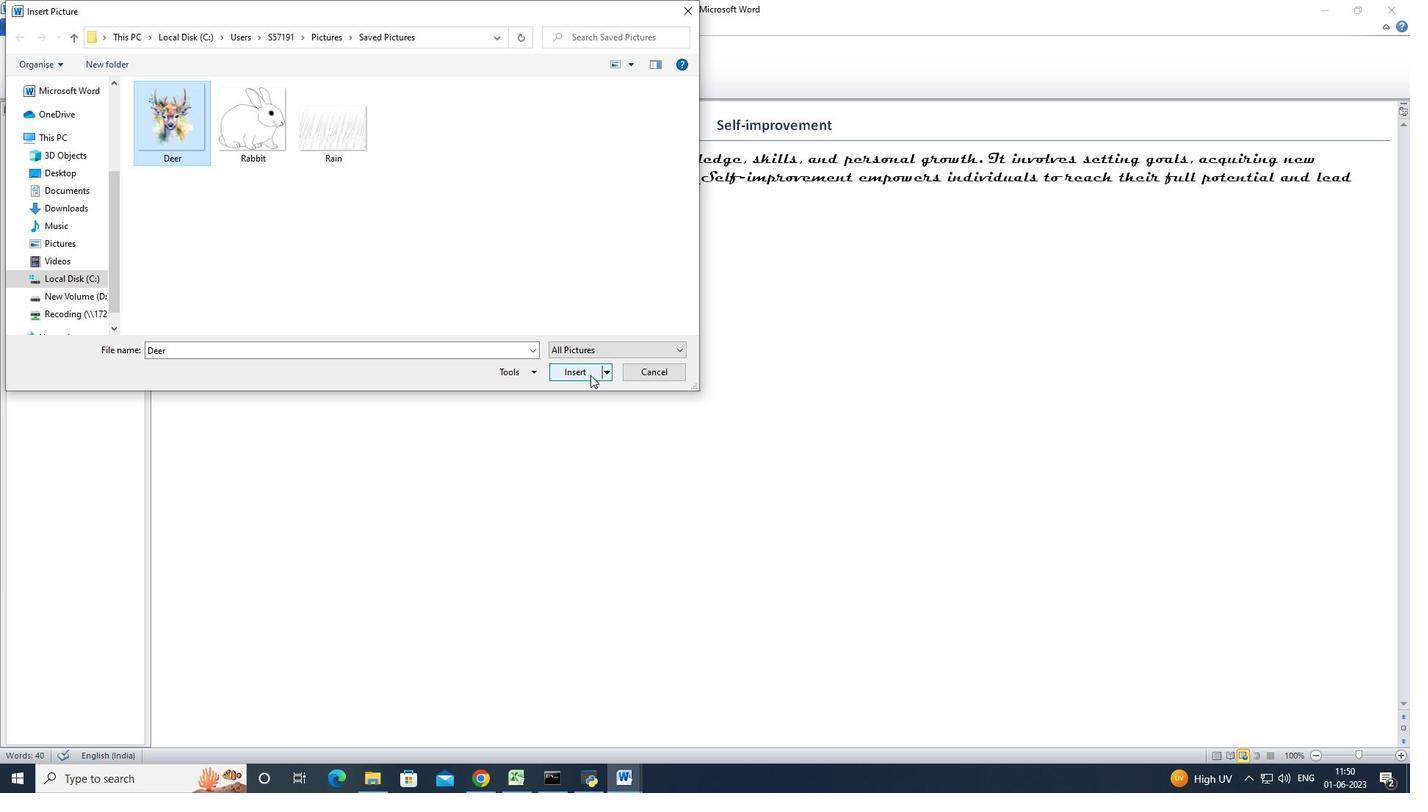 
Action: Mouse moved to (1370, 52)
Screenshot: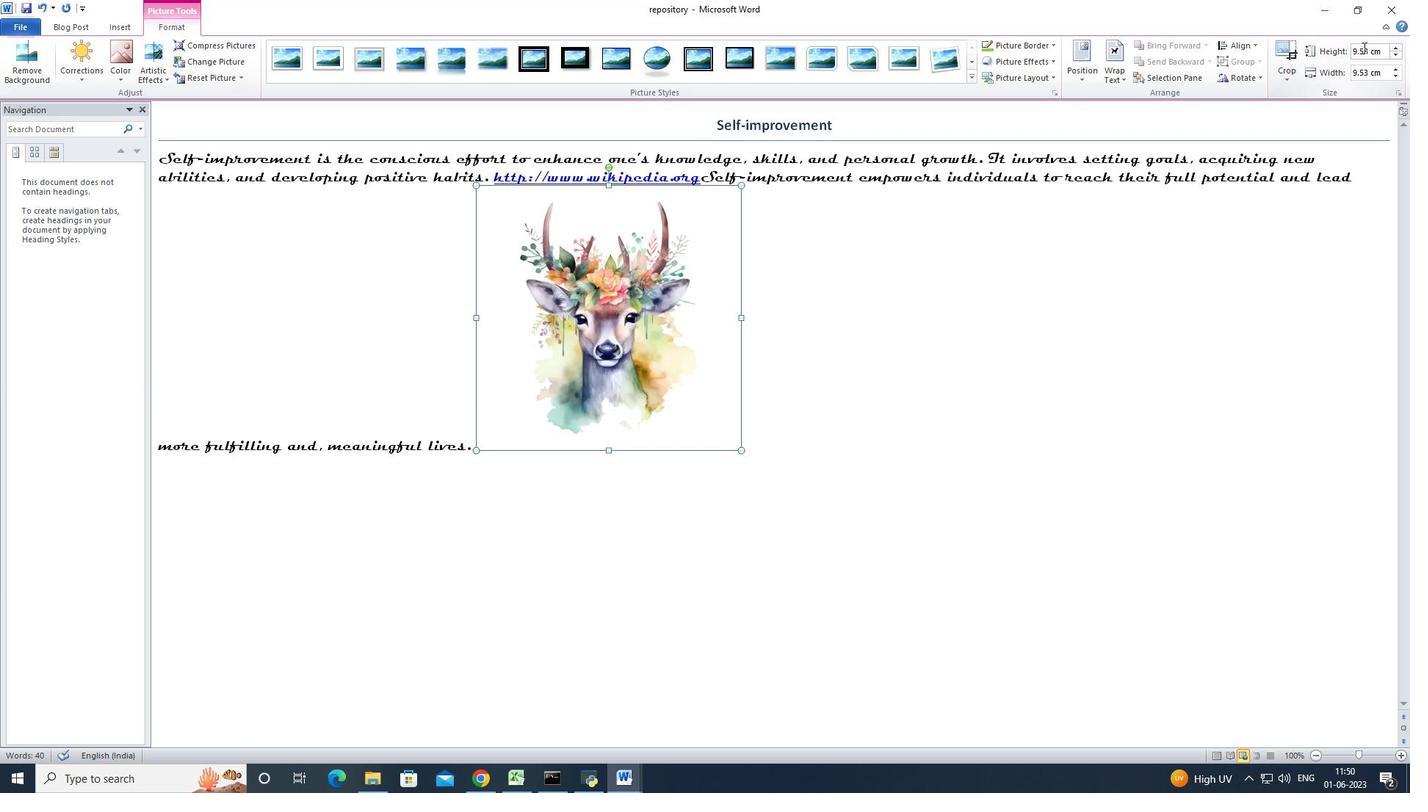 
Action: Mouse pressed left at (1370, 52)
Screenshot: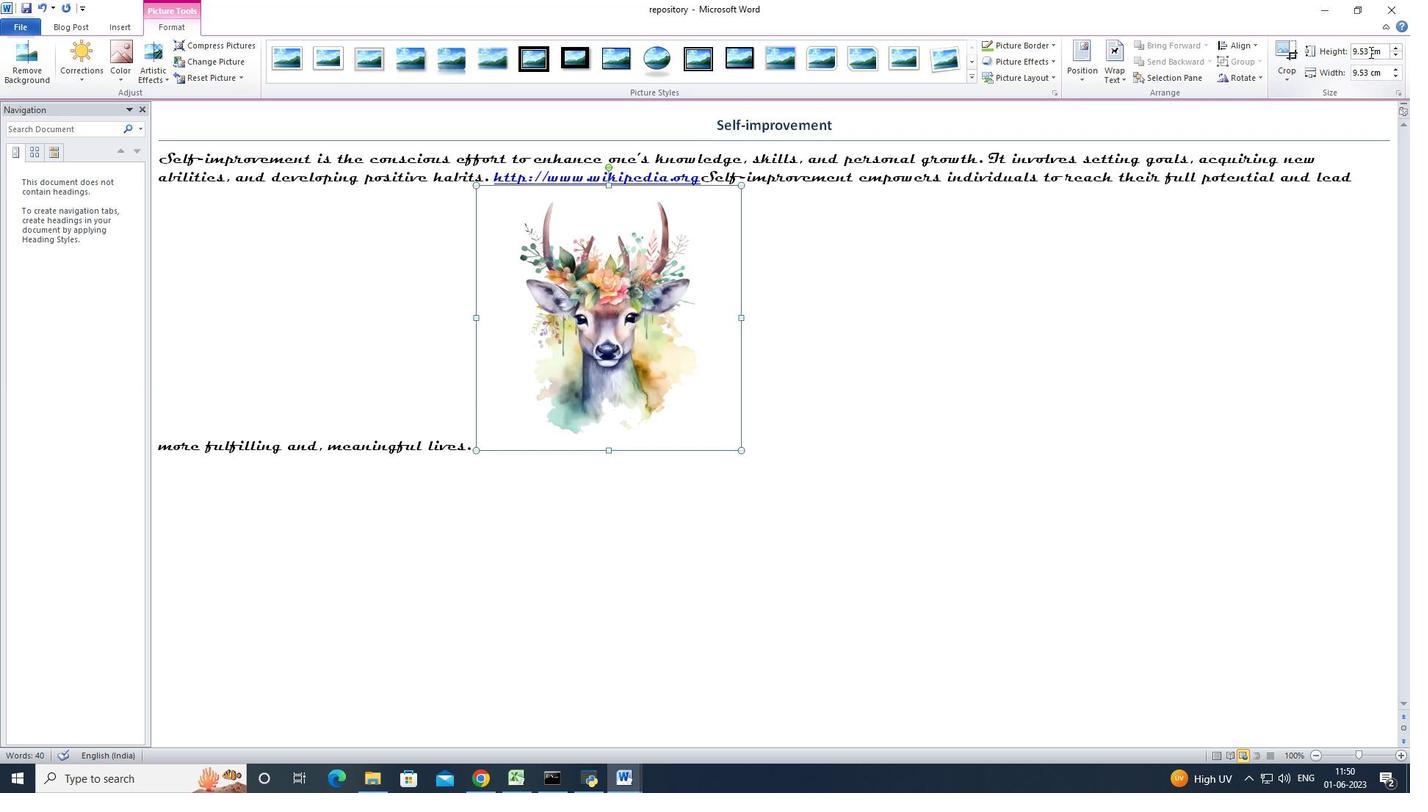 
Action: Mouse moved to (1341, 59)
Screenshot: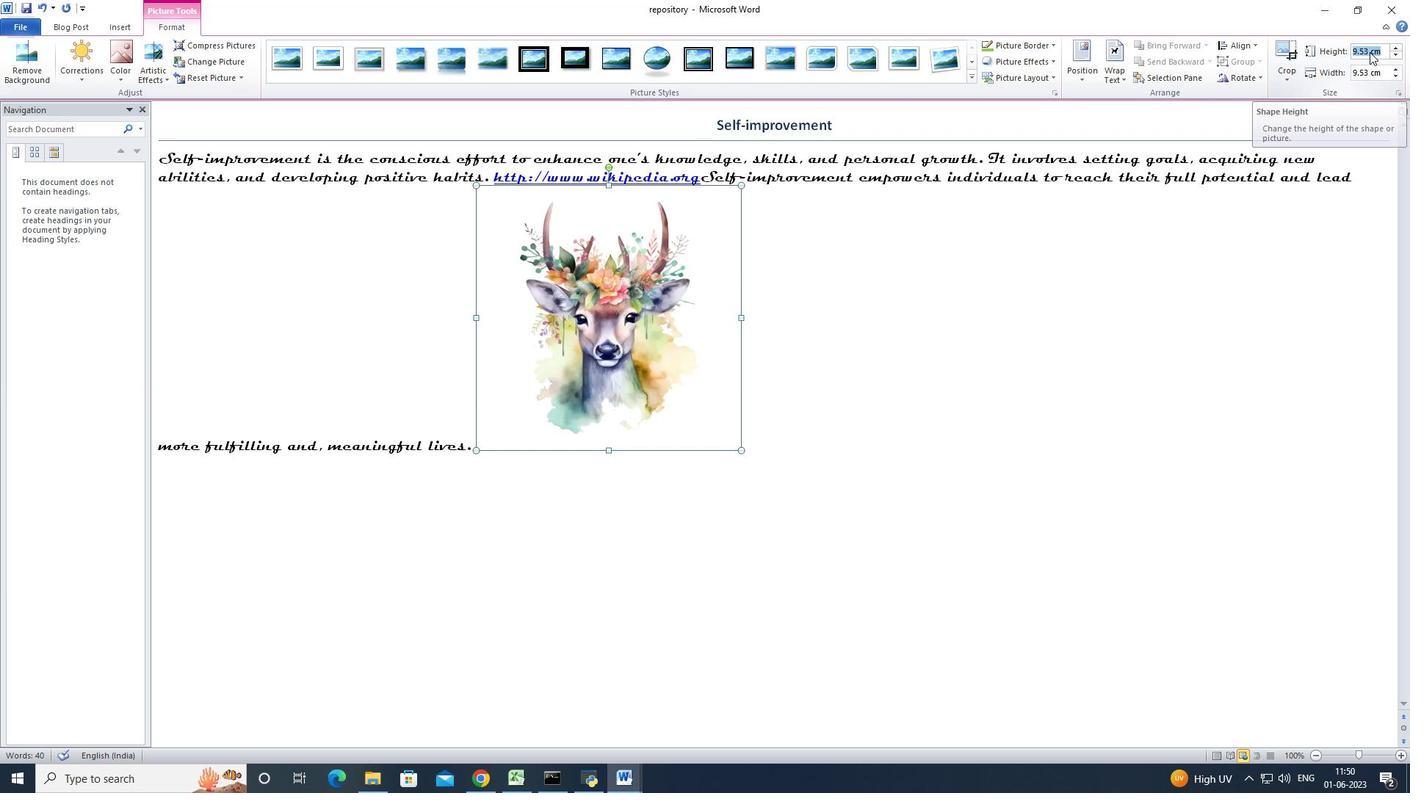 
Action: Mouse pressed left at (1341, 59)
Screenshot: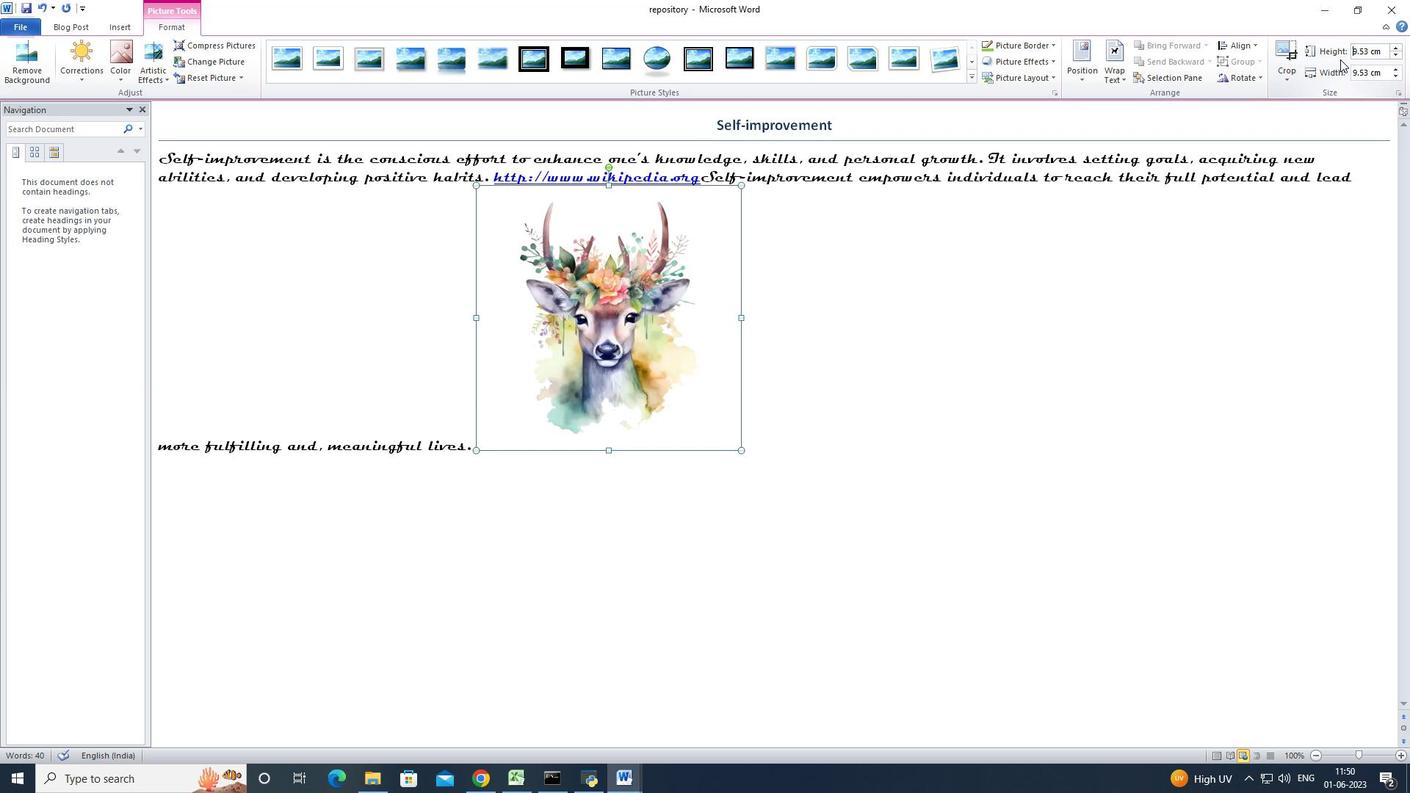 
Action: Mouse moved to (1385, 50)
Screenshot: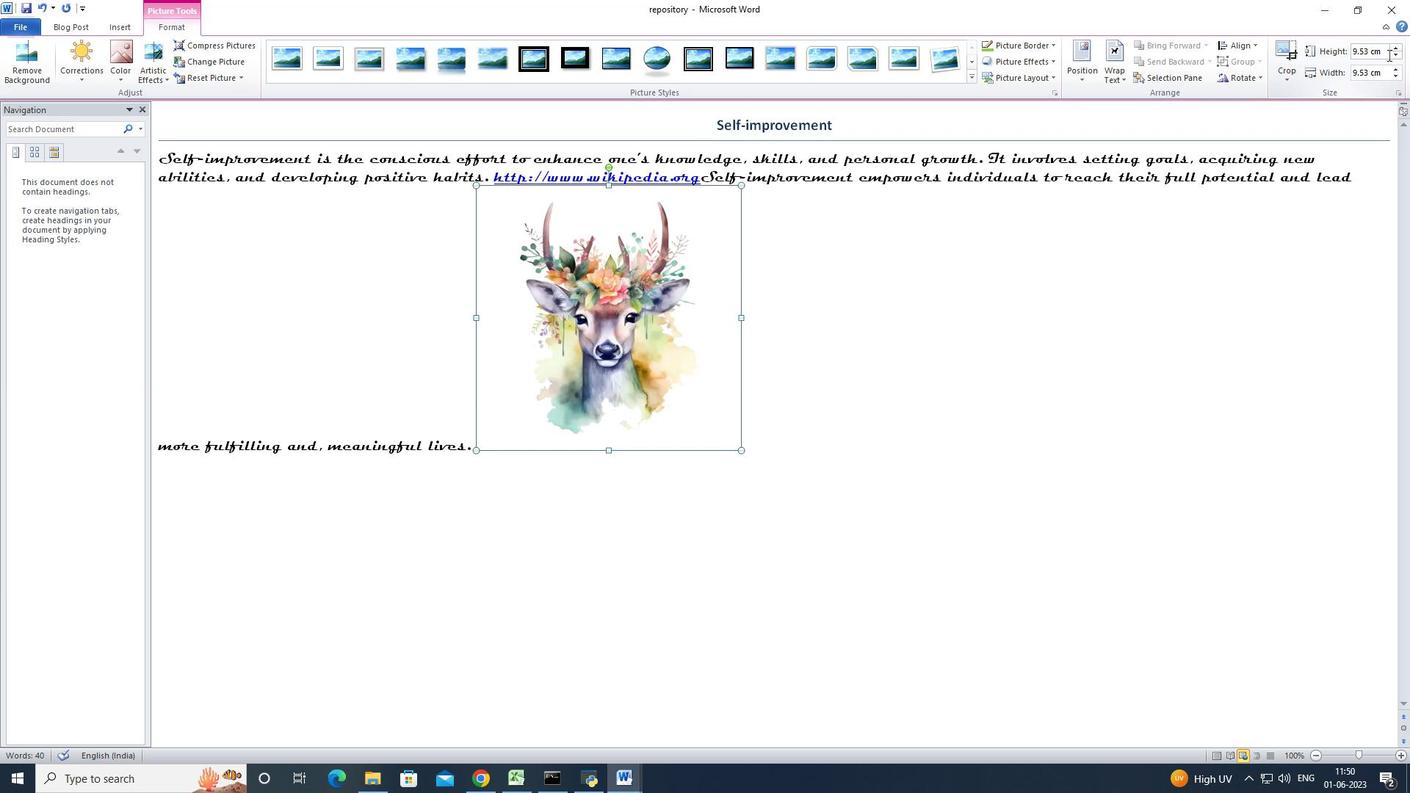 
Action: Mouse pressed left at (1385, 50)
Screenshot: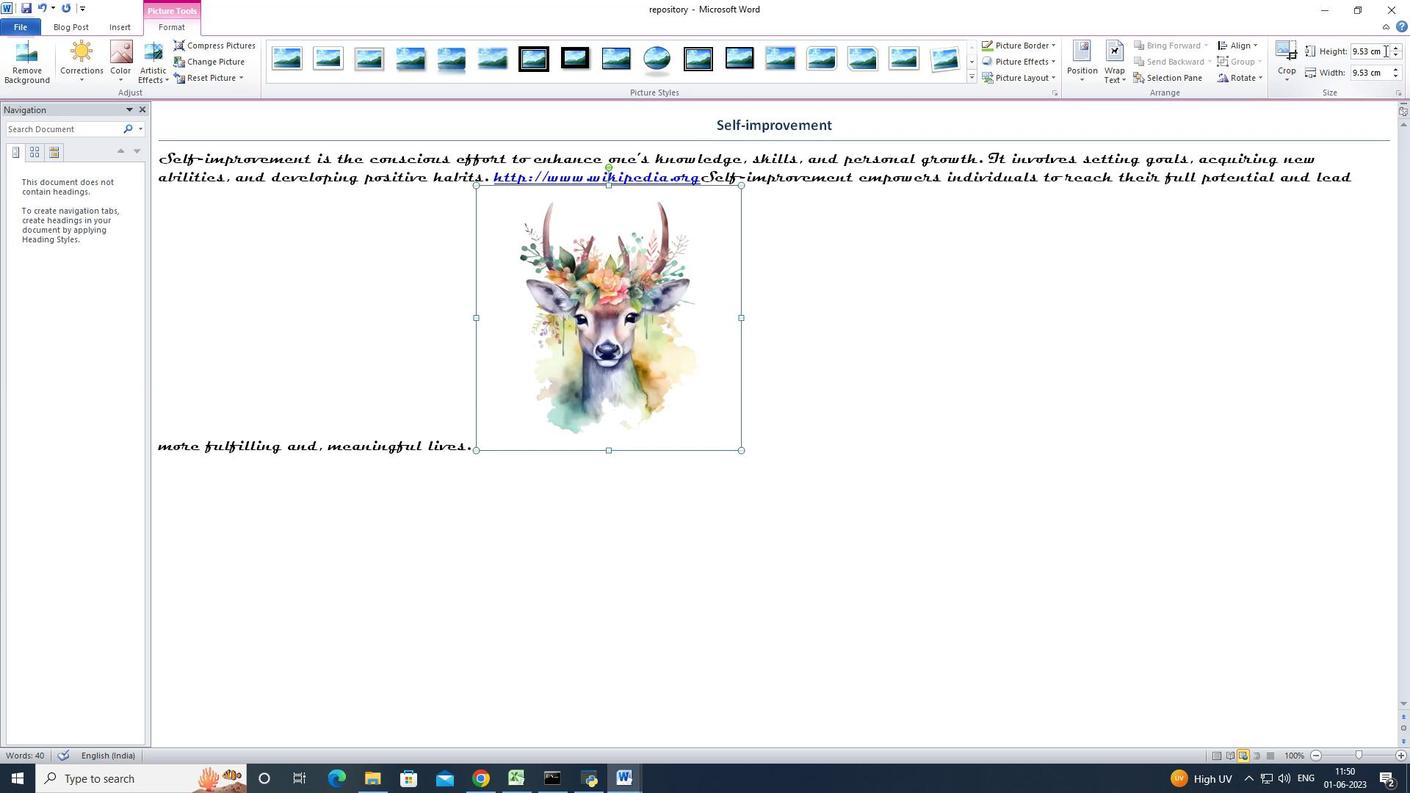 
Action: Mouse moved to (1383, 50)
Screenshot: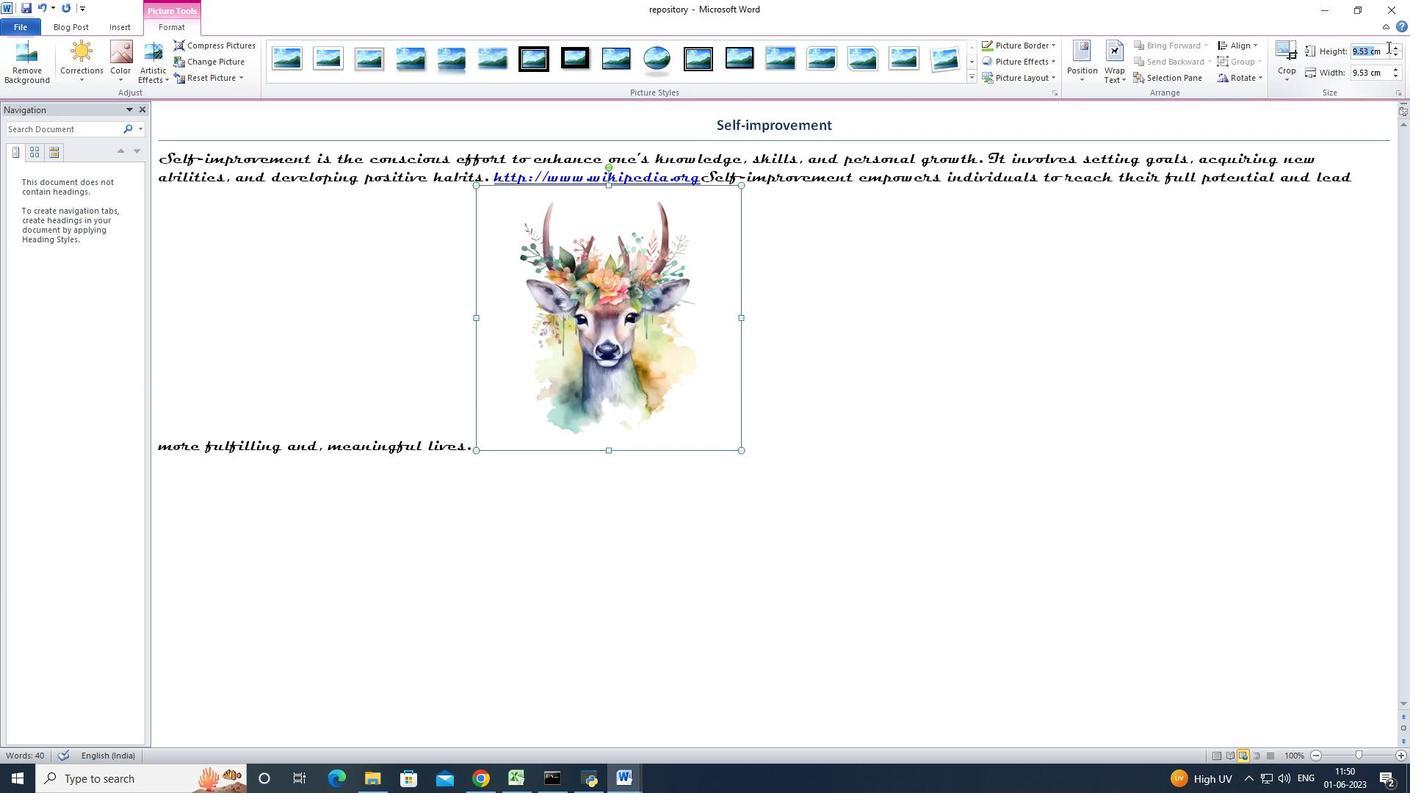 
Action: Mouse pressed left at (1383, 50)
Screenshot: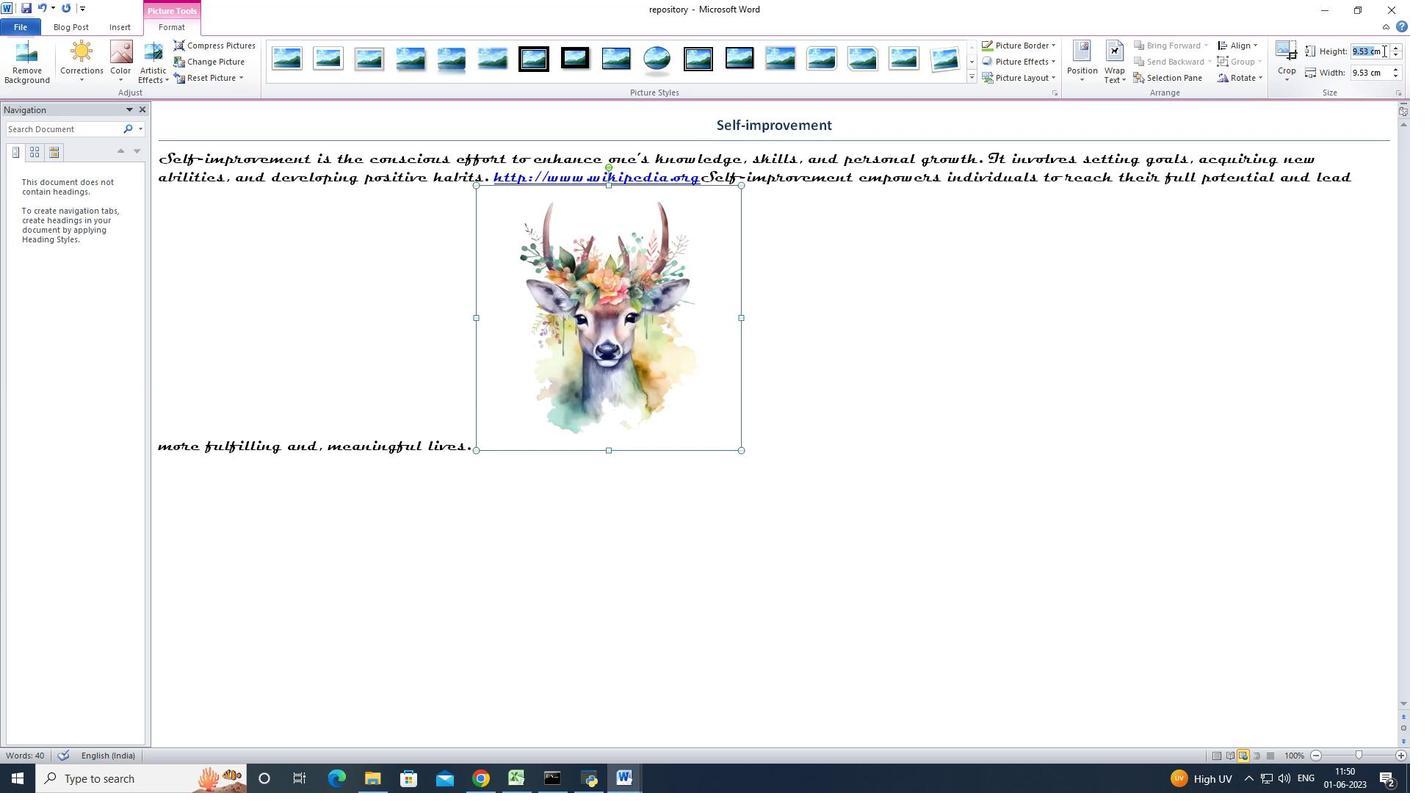 
Action: Mouse moved to (1353, 54)
Screenshot: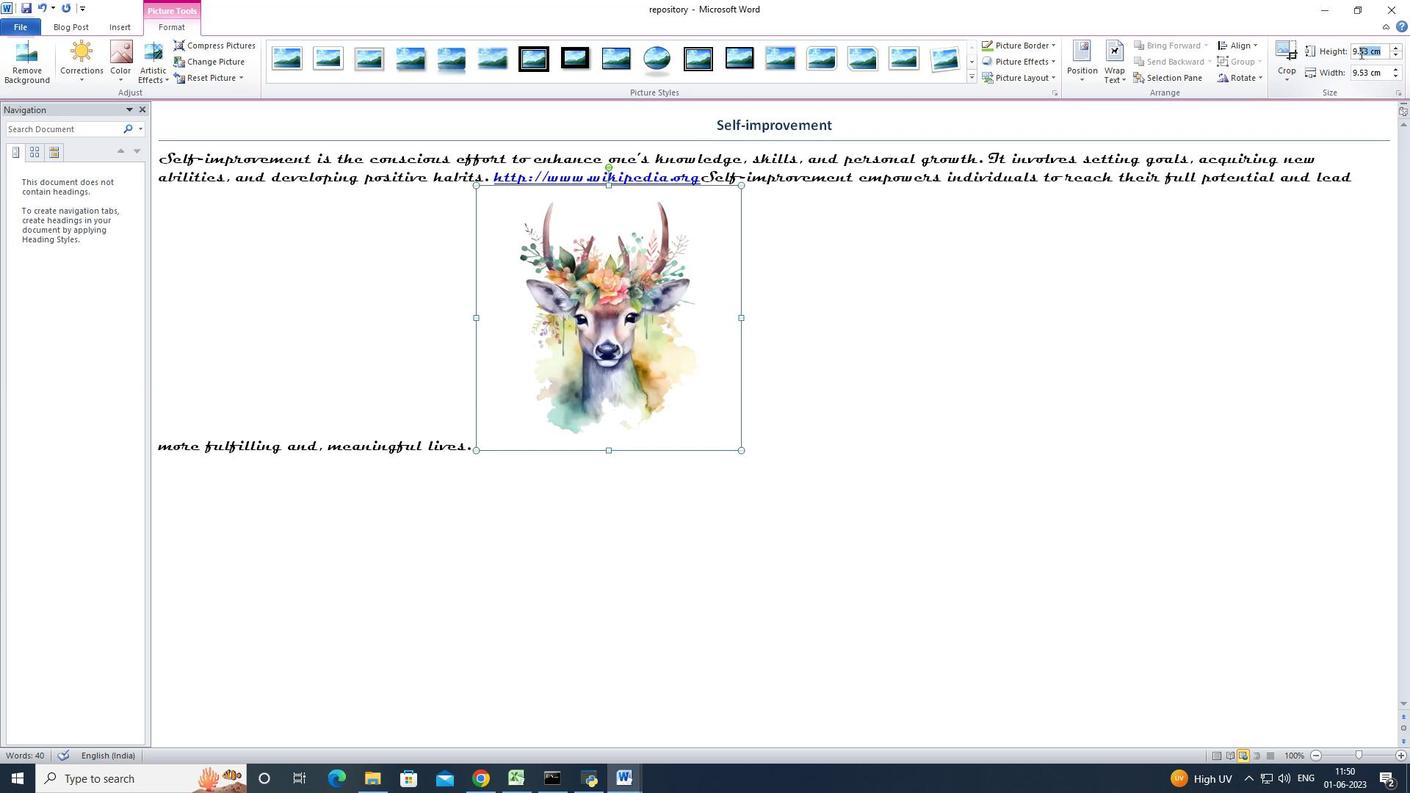 
Action: Key pressed 3<Key.enter>
Screenshot: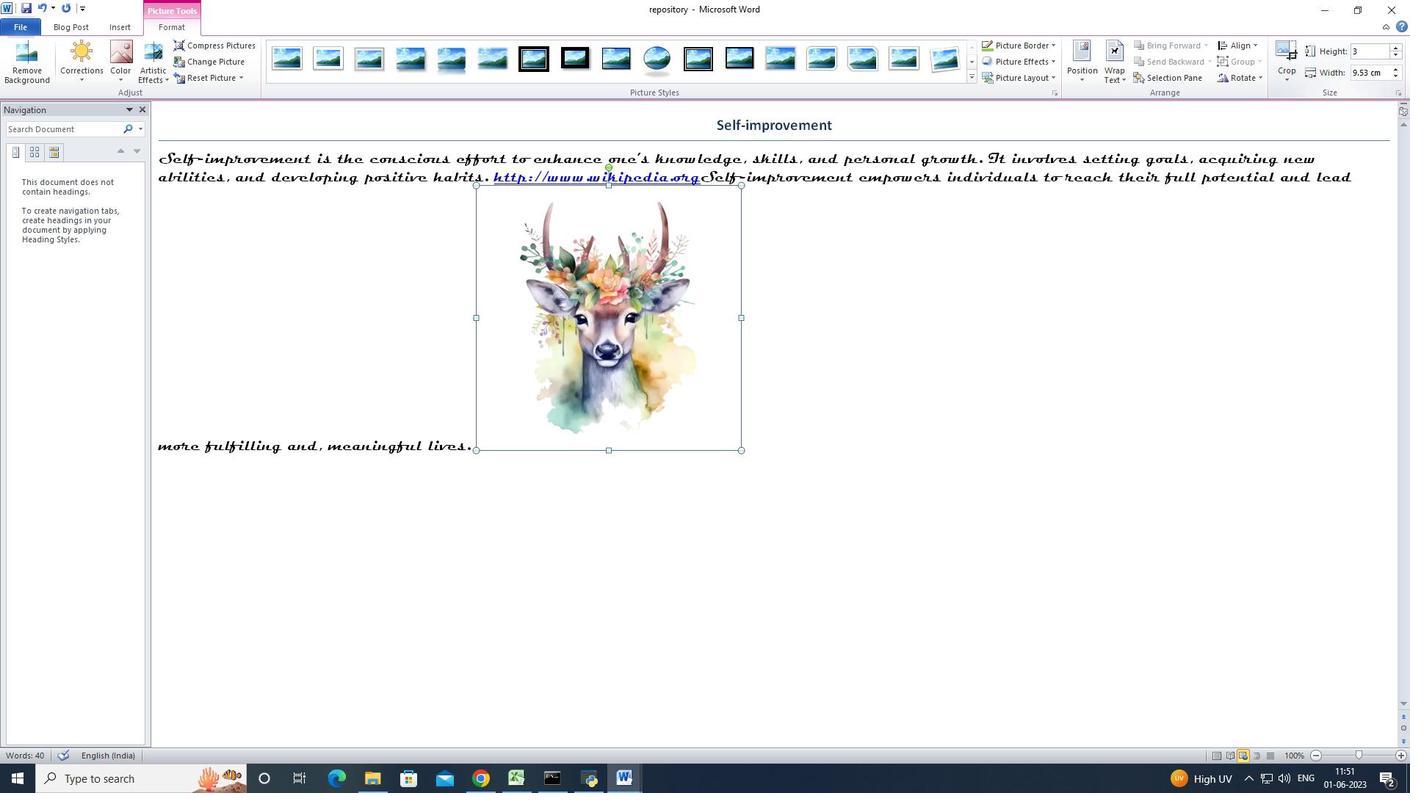 
Action: Mouse moved to (534, 238)
Screenshot: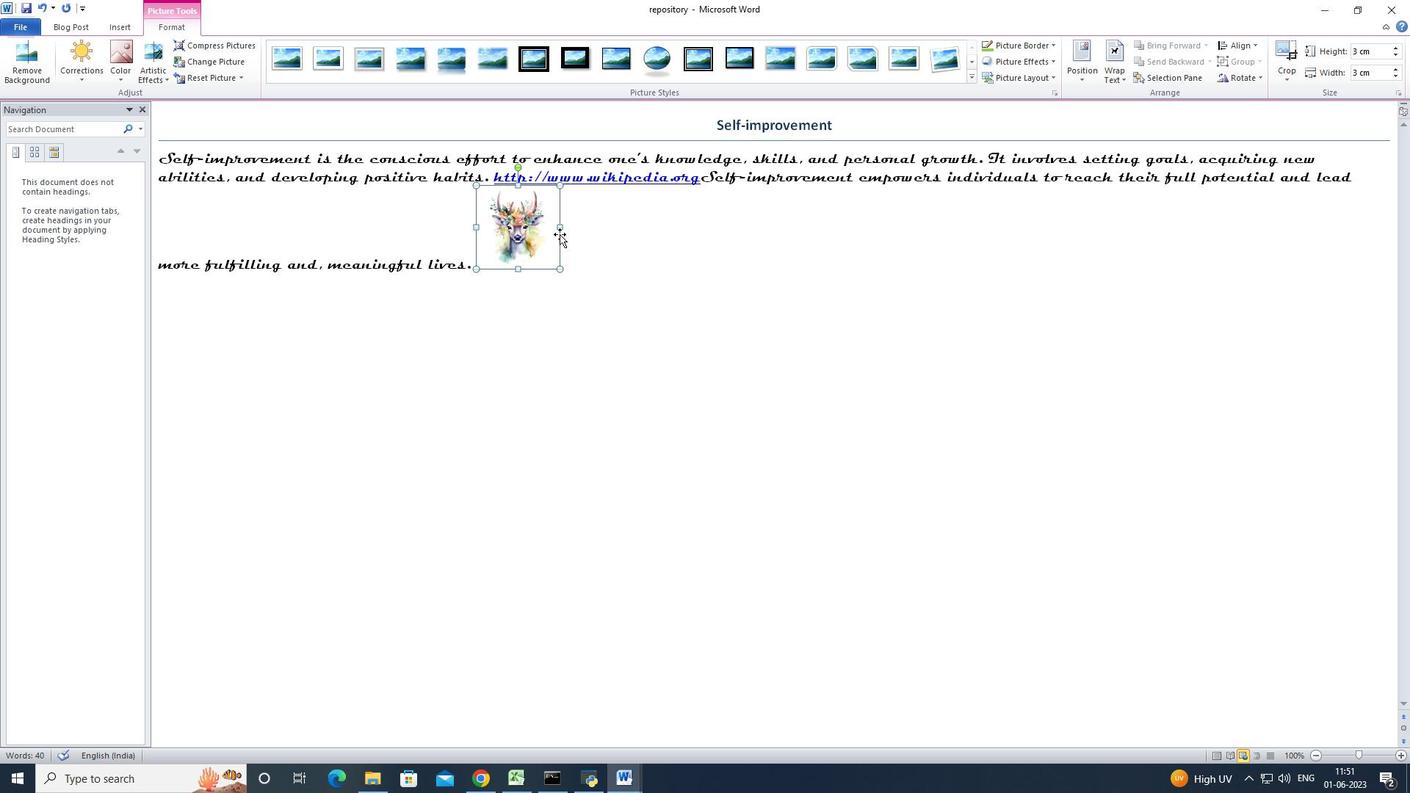 
Action: Mouse pressed left at (534, 238)
Screenshot: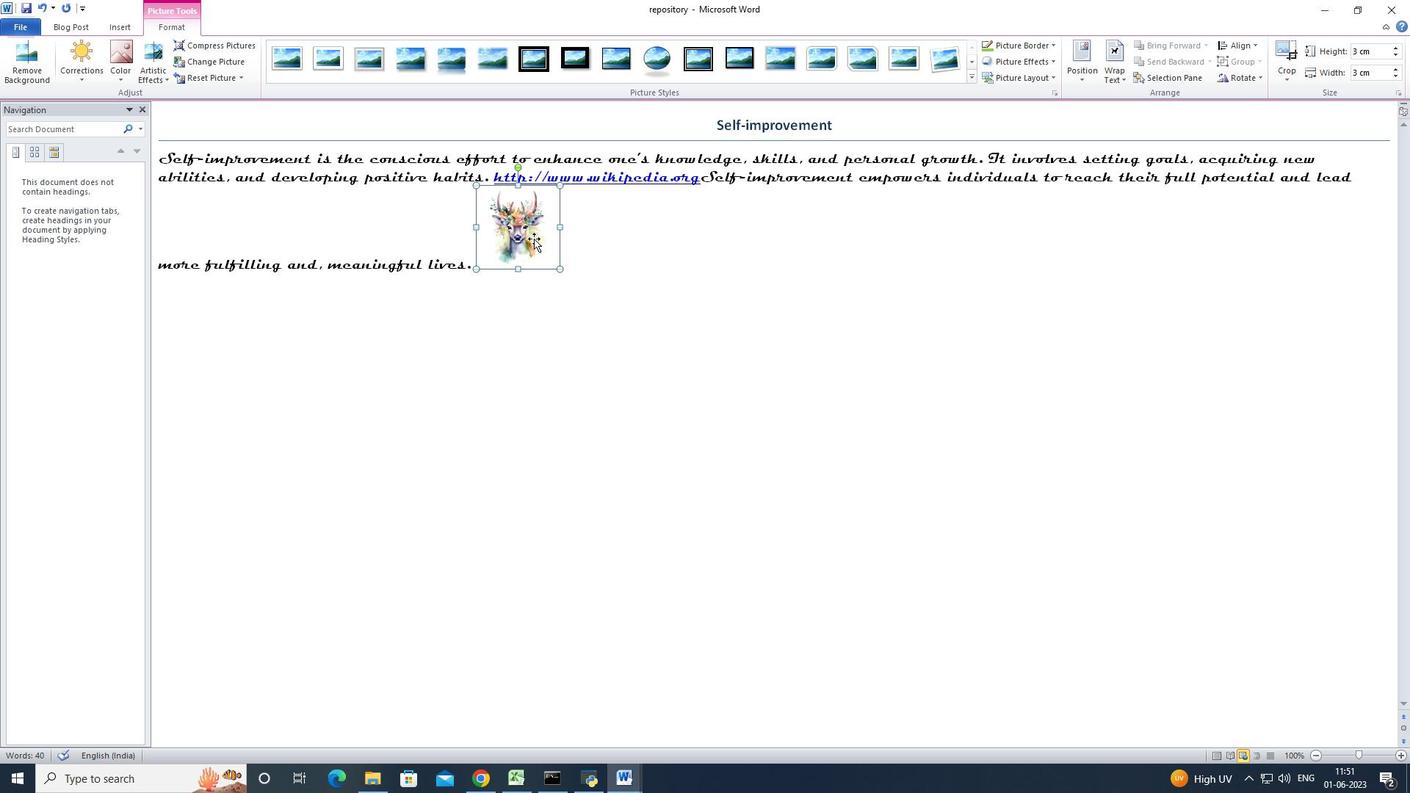 
Action: Mouse moved to (618, 254)
Screenshot: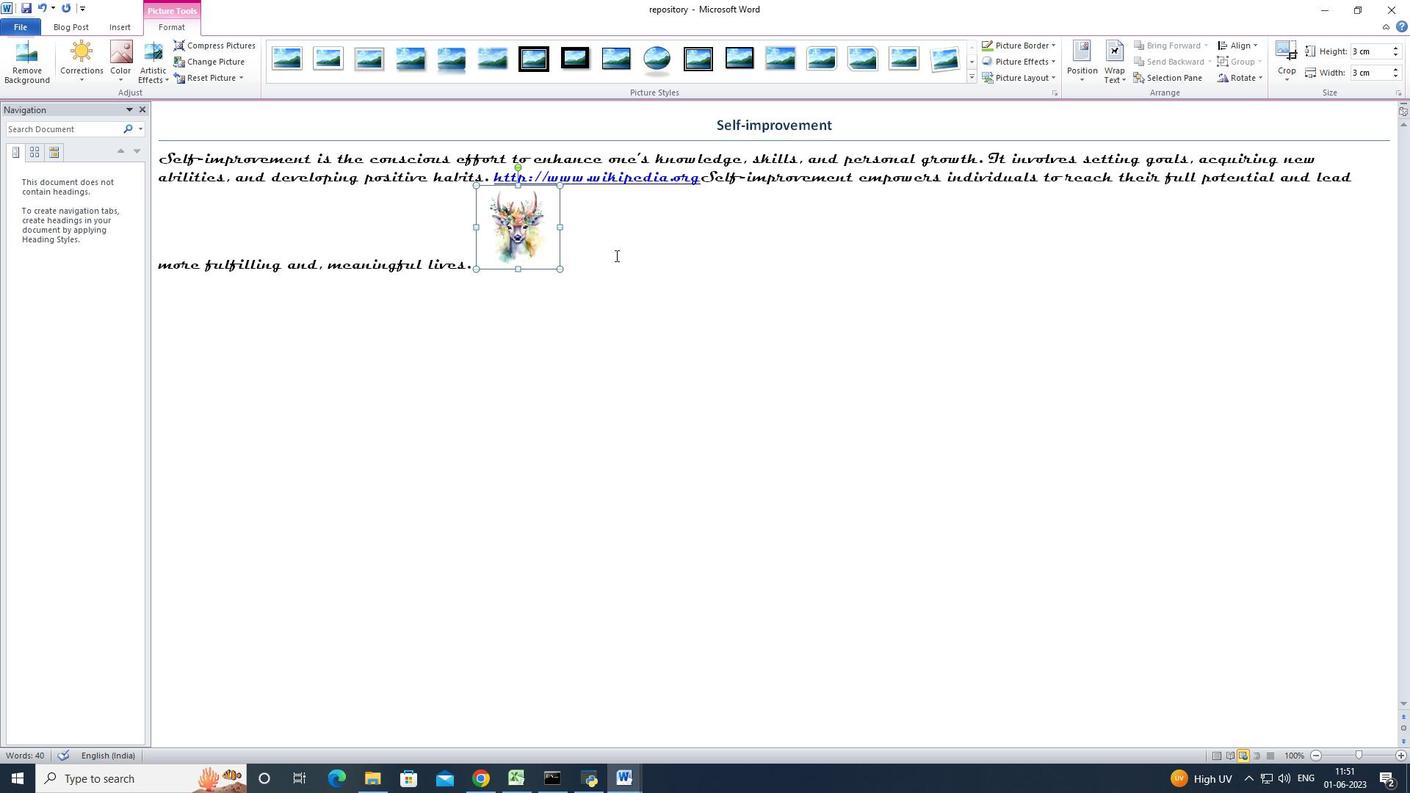 
Action: Mouse pressed left at (618, 254)
Screenshot: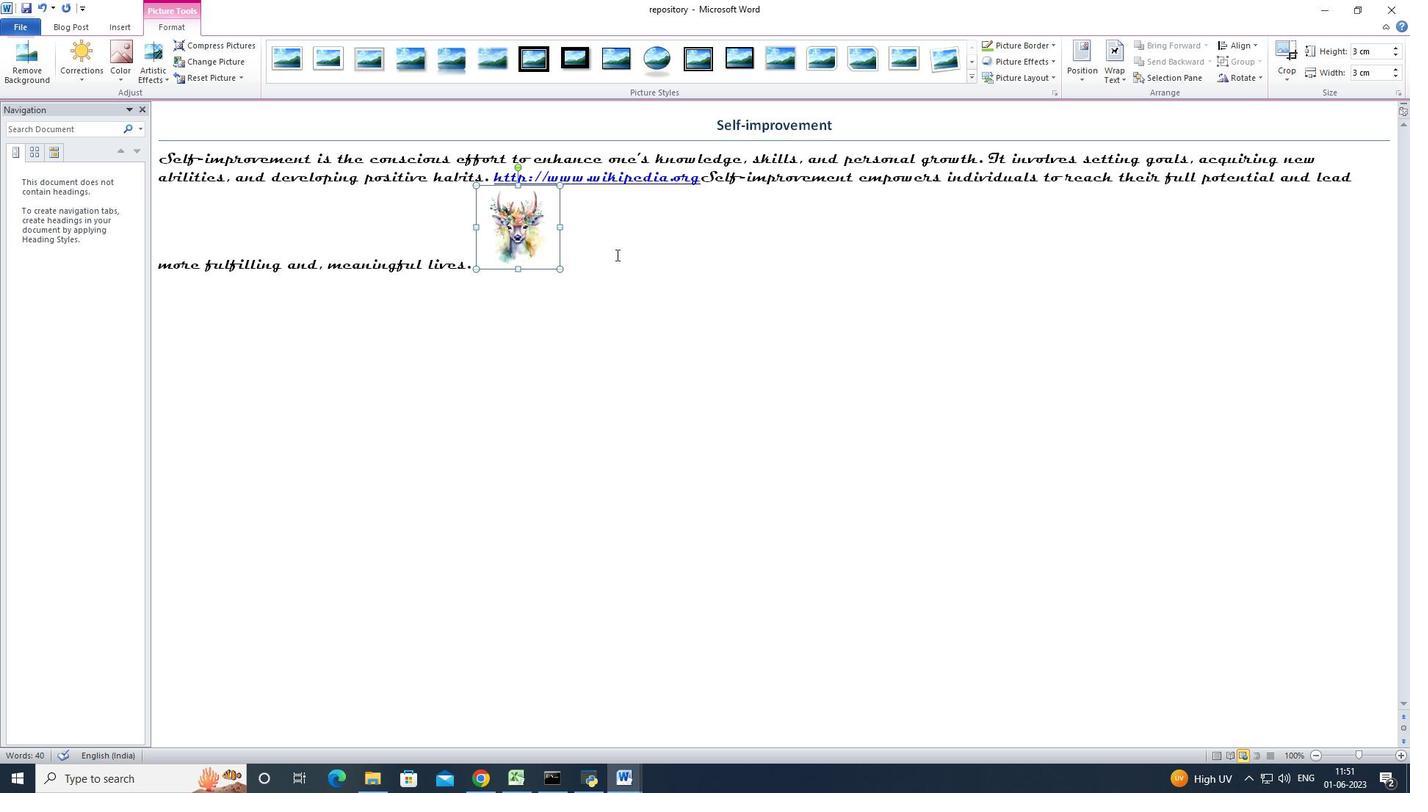 
Action: Mouse moved to (534, 241)
Screenshot: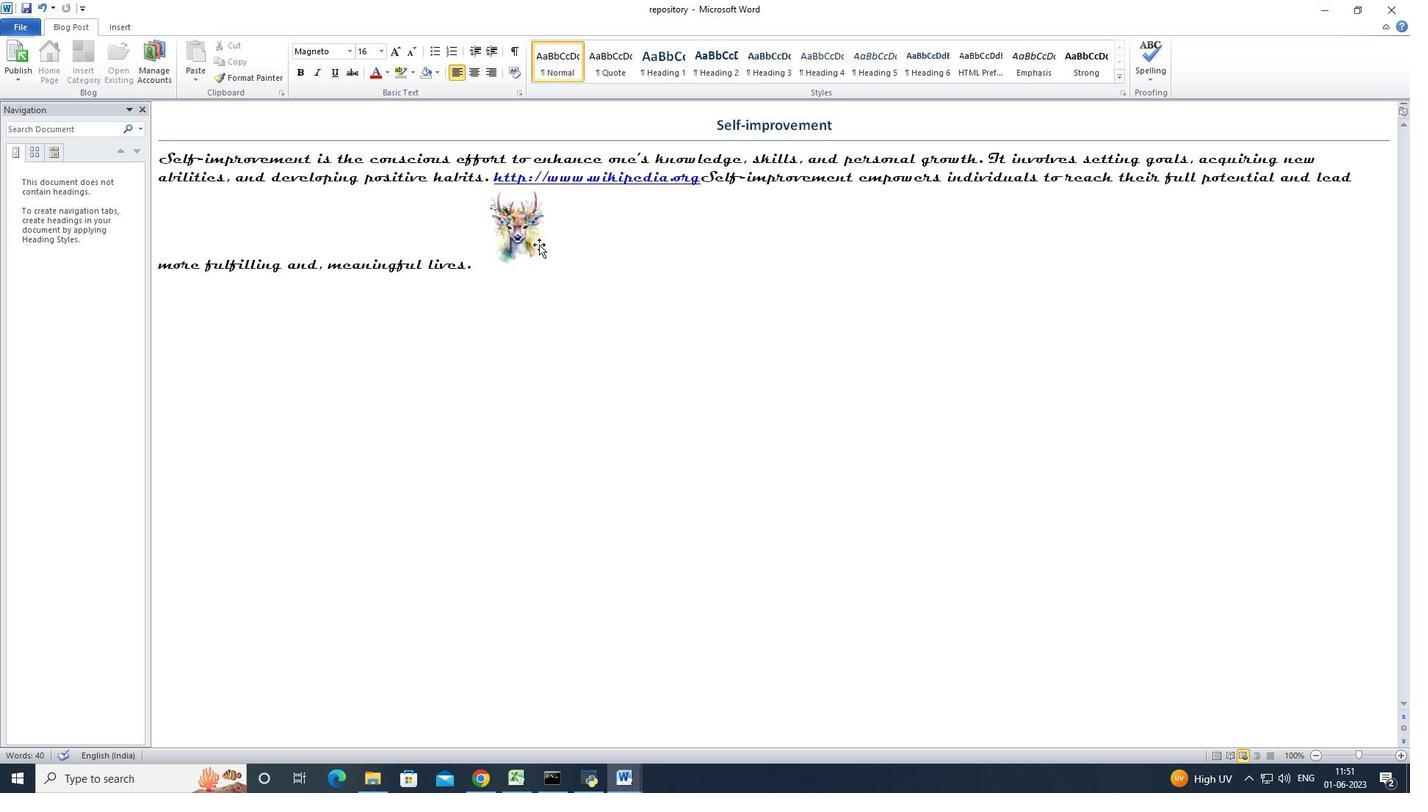 
Action: Mouse pressed left at (534, 241)
Screenshot: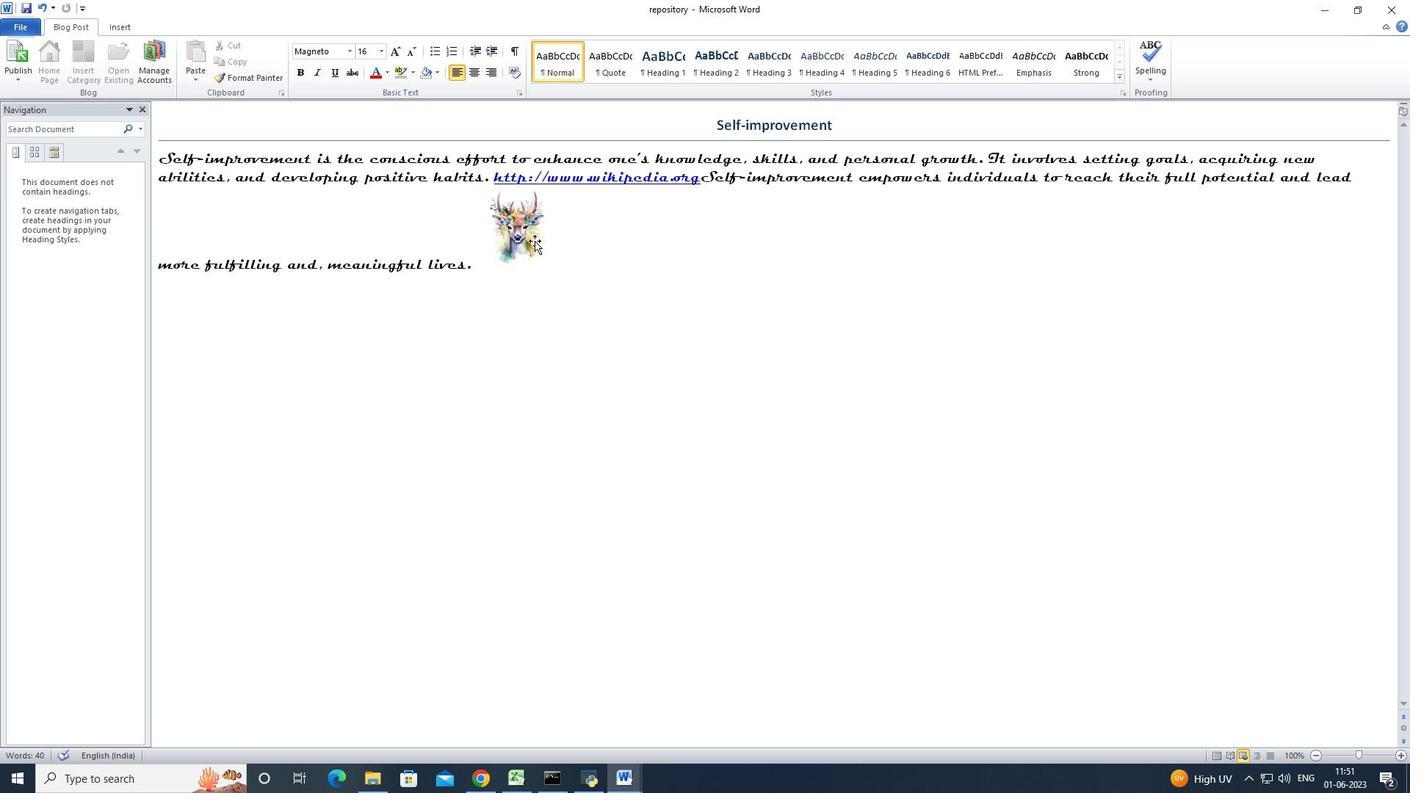 
Action: Mouse moved to (612, 262)
Screenshot: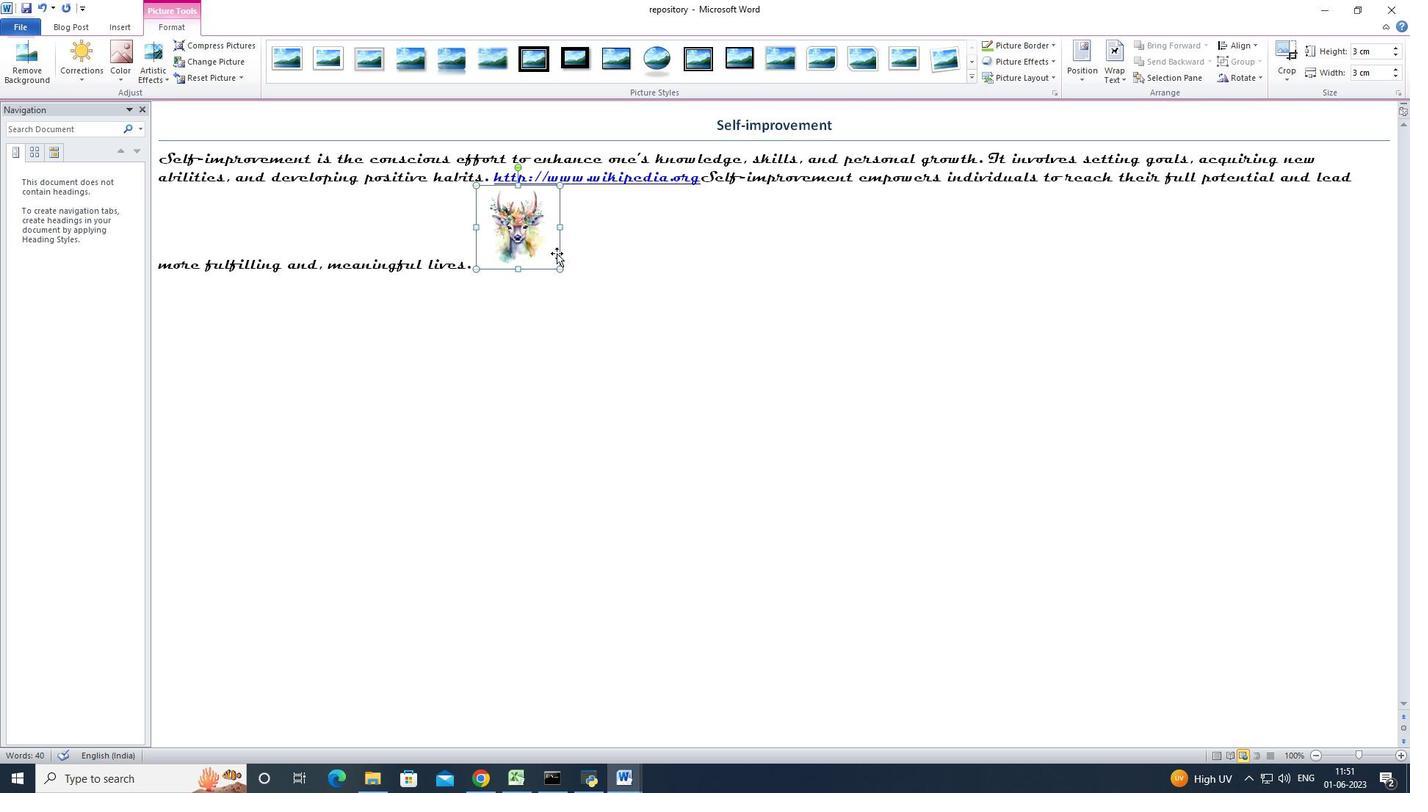 
Action: Mouse pressed left at (612, 262)
Screenshot: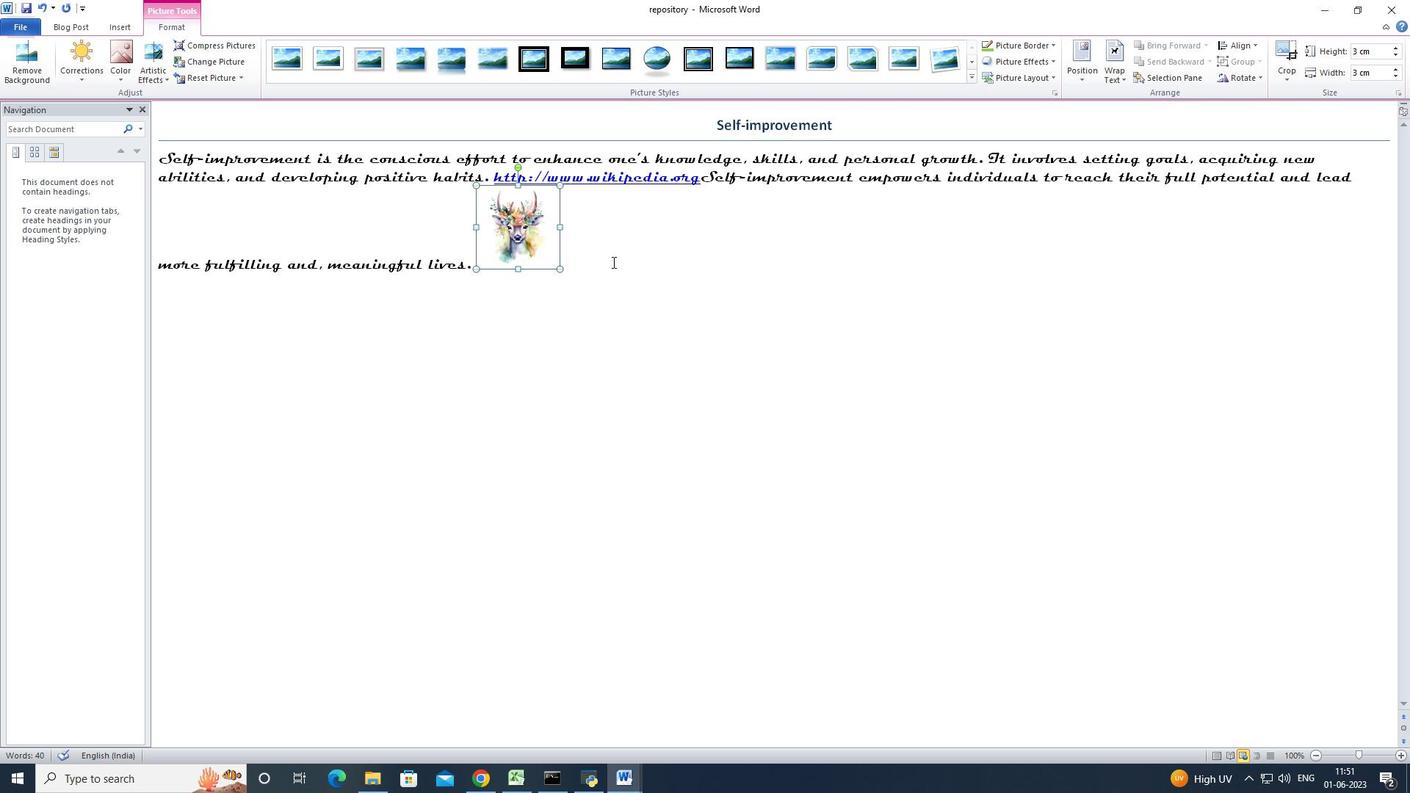
Action: Mouse moved to (532, 243)
Screenshot: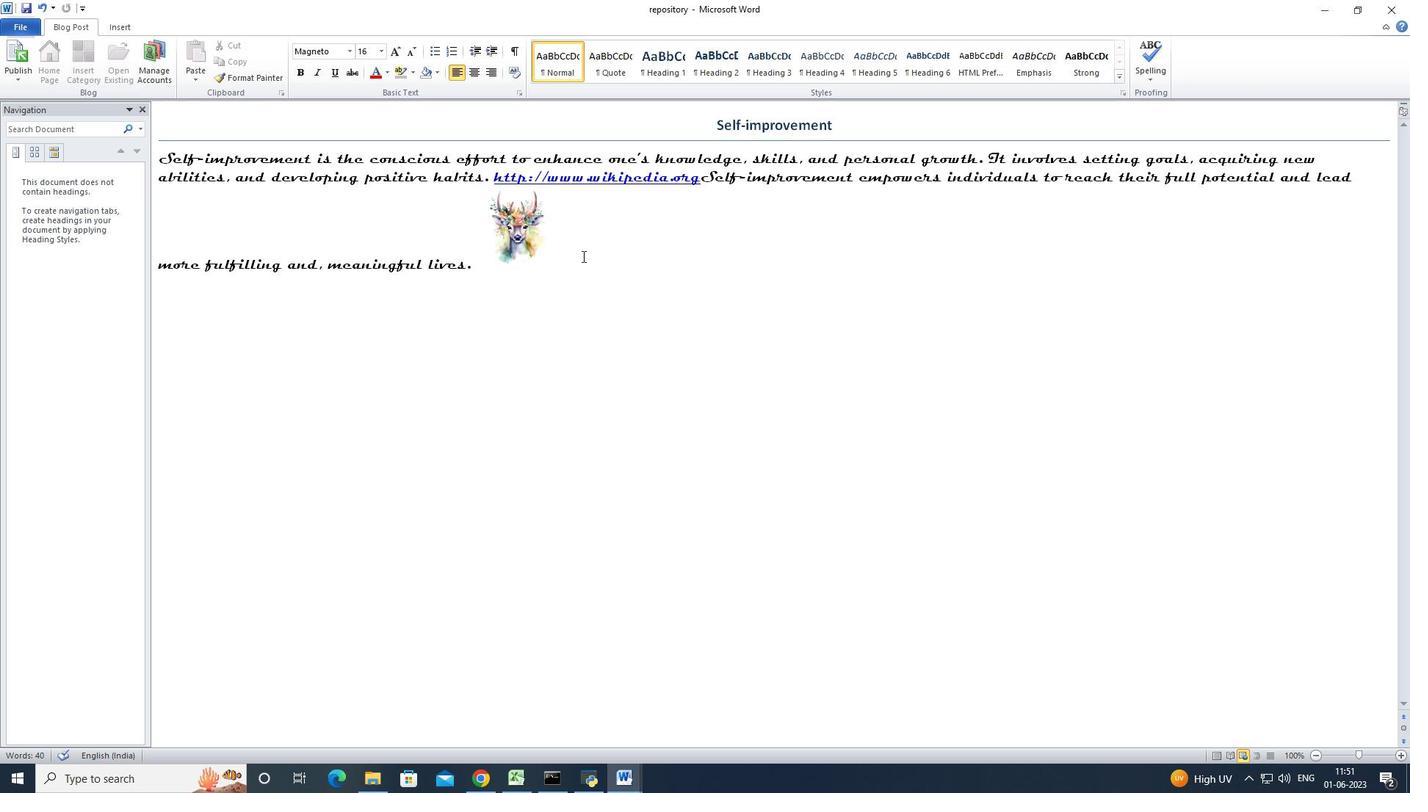 
Action: Mouse pressed left at (532, 243)
Screenshot: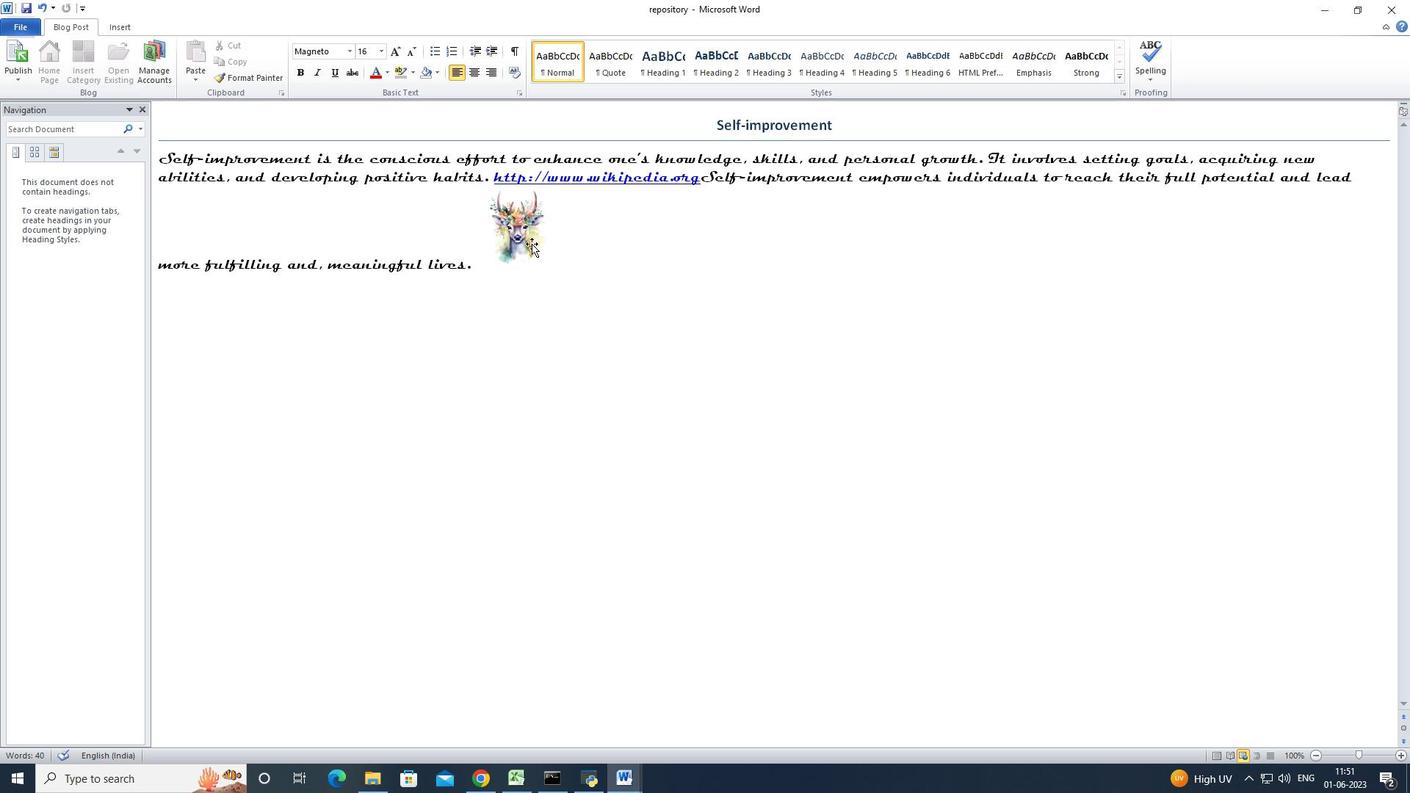 
Action: Mouse moved to (597, 257)
Screenshot: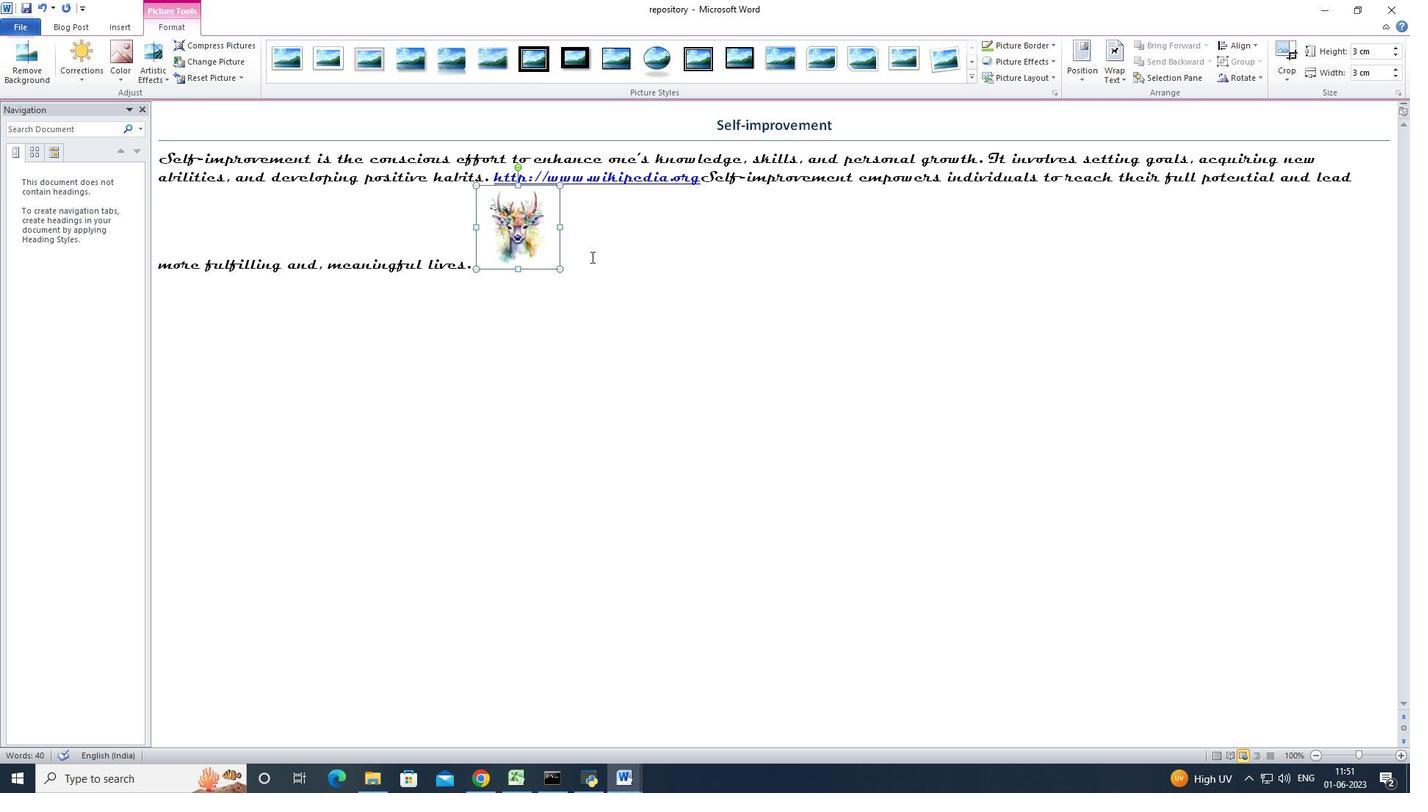 
Action: Mouse pressed left at (597, 257)
Screenshot: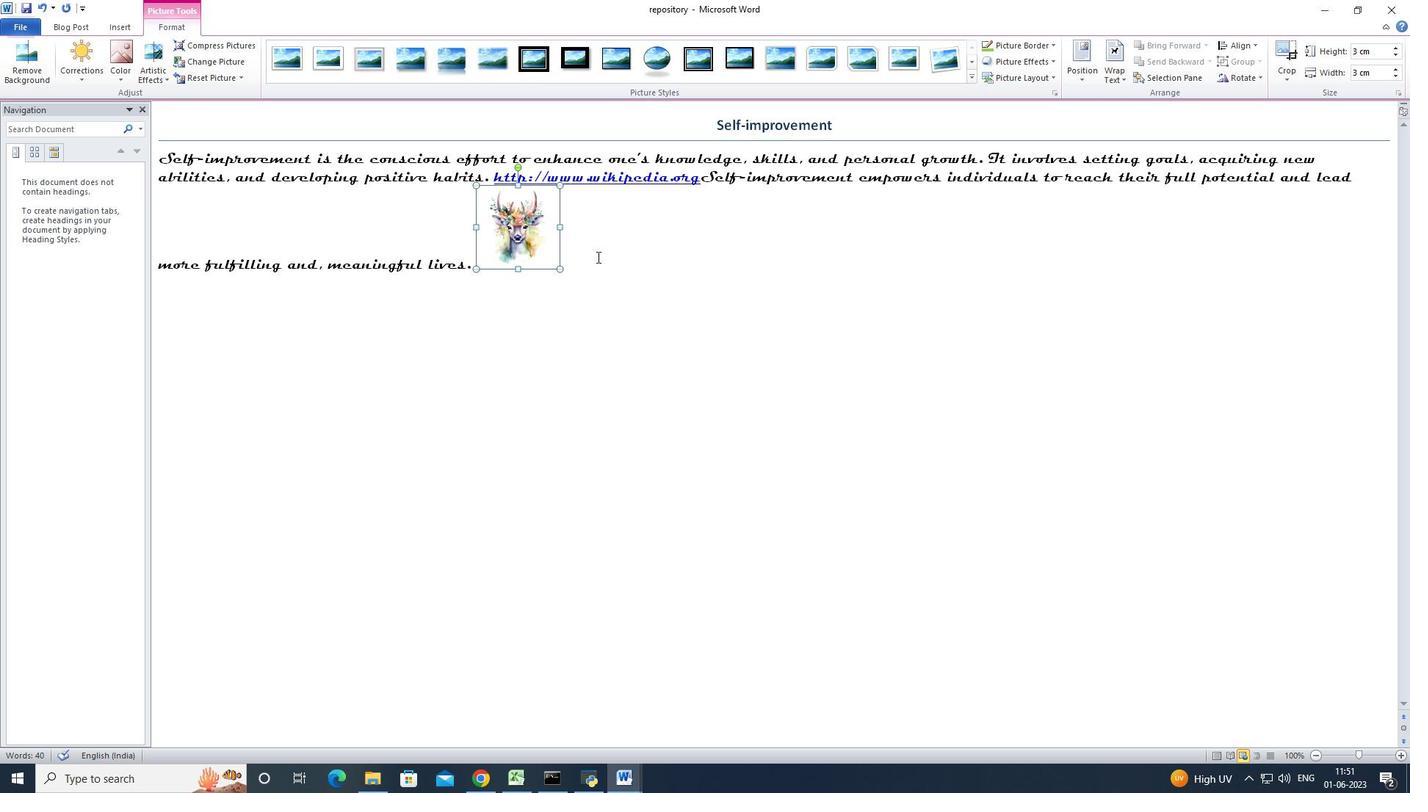 
Action: Mouse moved to (570, 231)
Screenshot: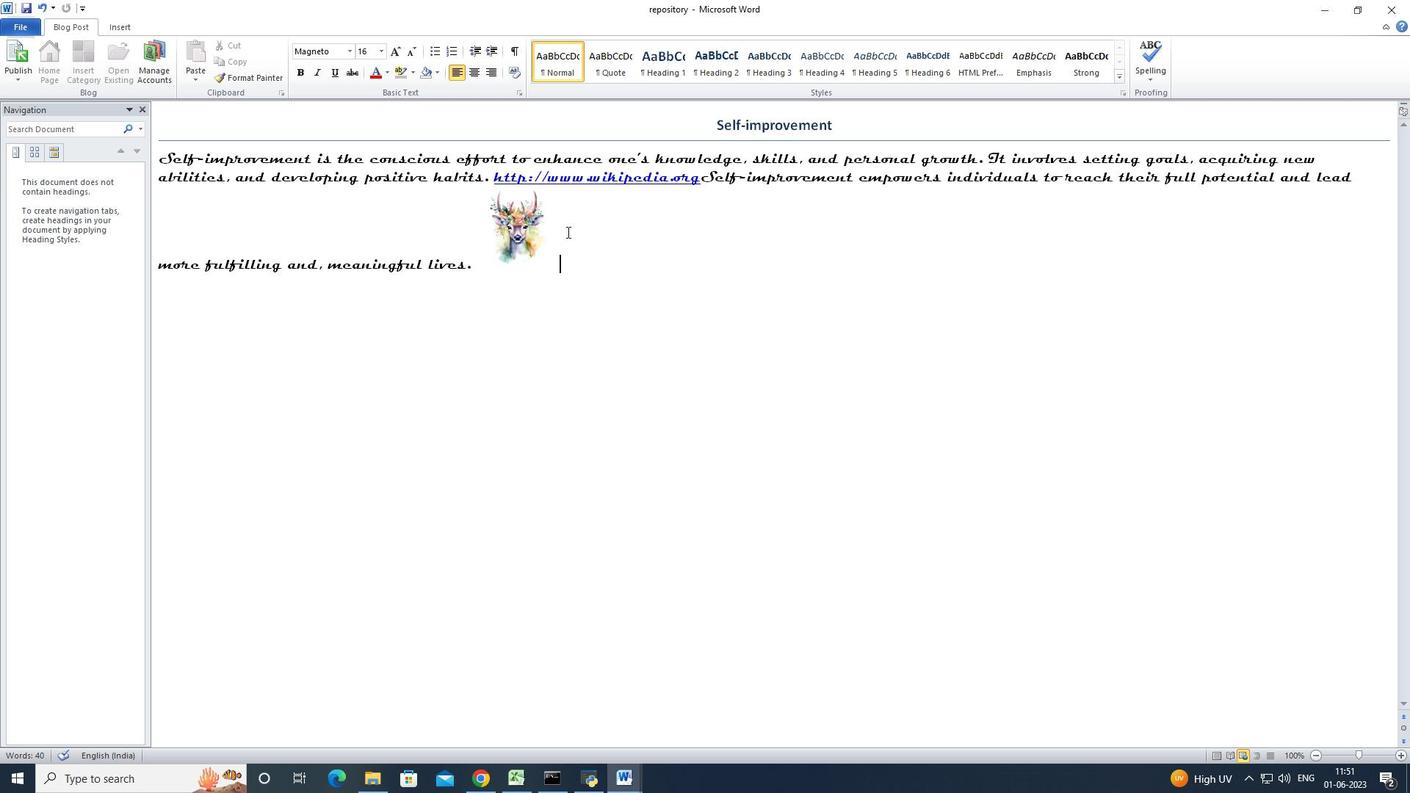 
